 Task: Send an email with the signature Dean Flores with the subject Thank you for a job offer rejection and the message I need to make some changes to the website. Can you please provide me with the login details? from softage.10@softage.net to softage.6@softage.net and move the email from Sent Items to the folder Customer feedback
Action: Mouse moved to (123, 117)
Screenshot: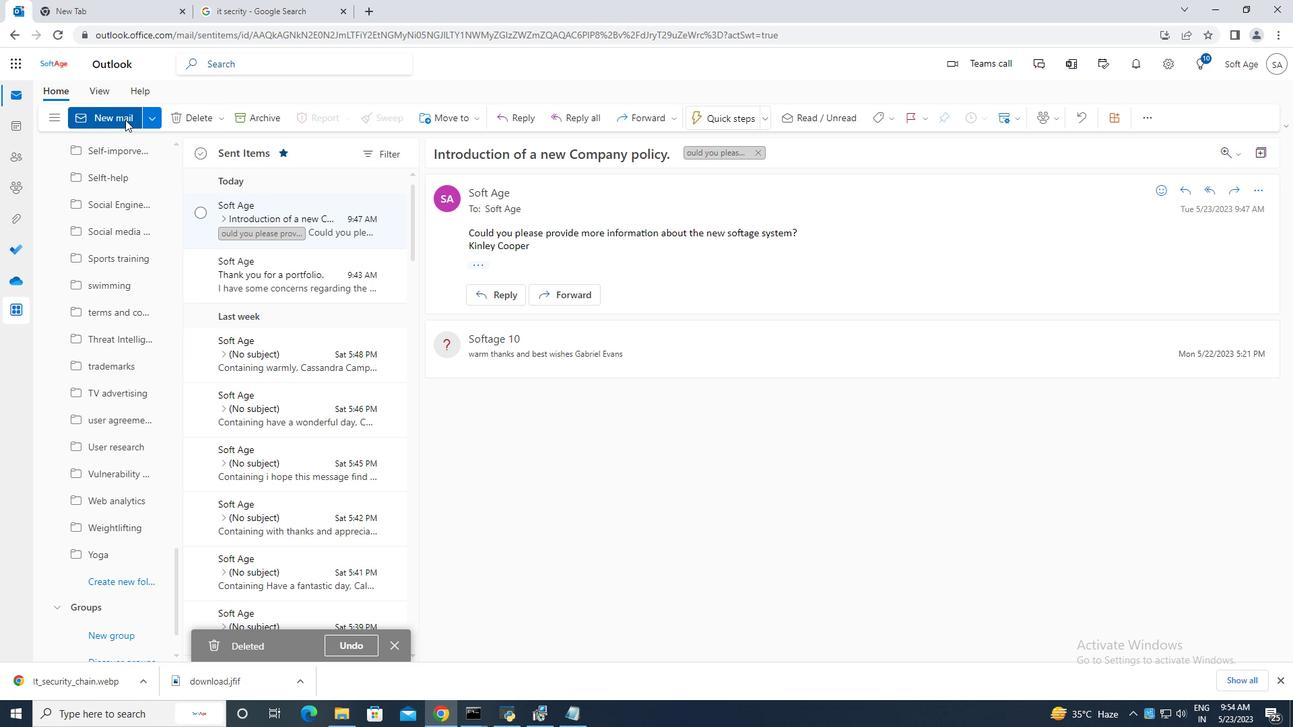 
Action: Mouse pressed left at (123, 117)
Screenshot: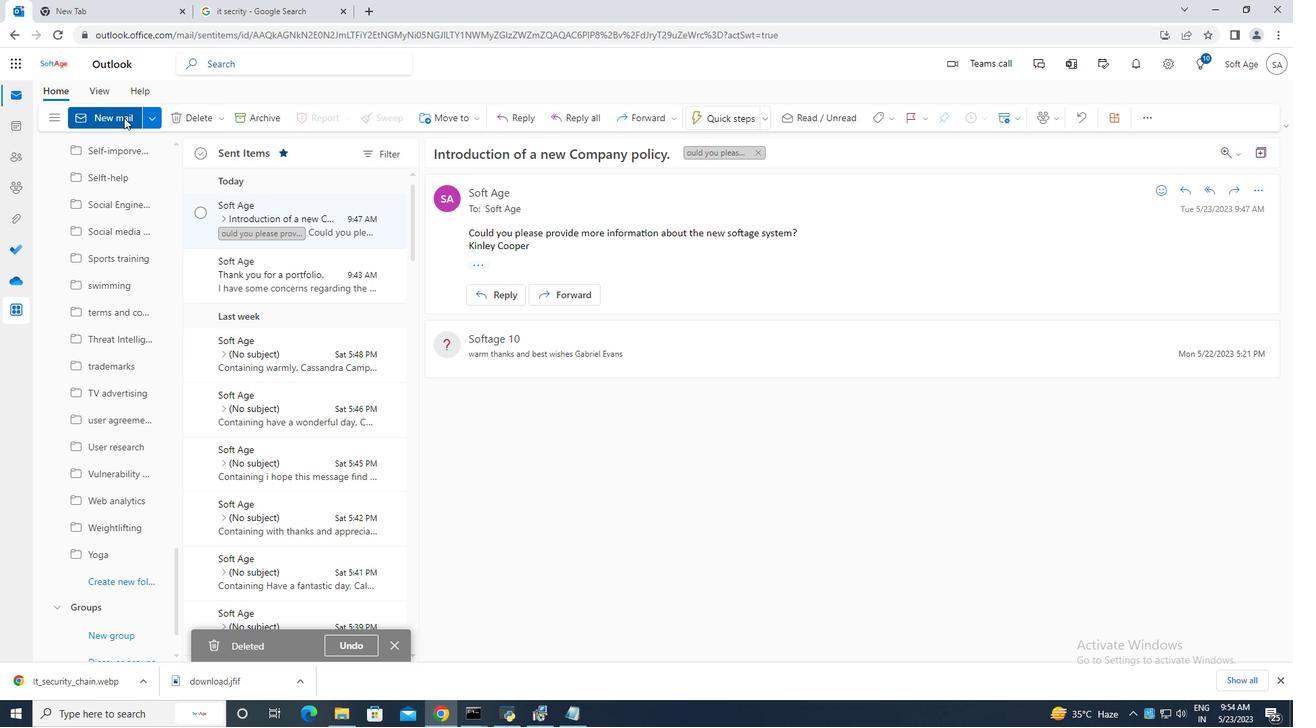 
Action: Mouse moved to (870, 119)
Screenshot: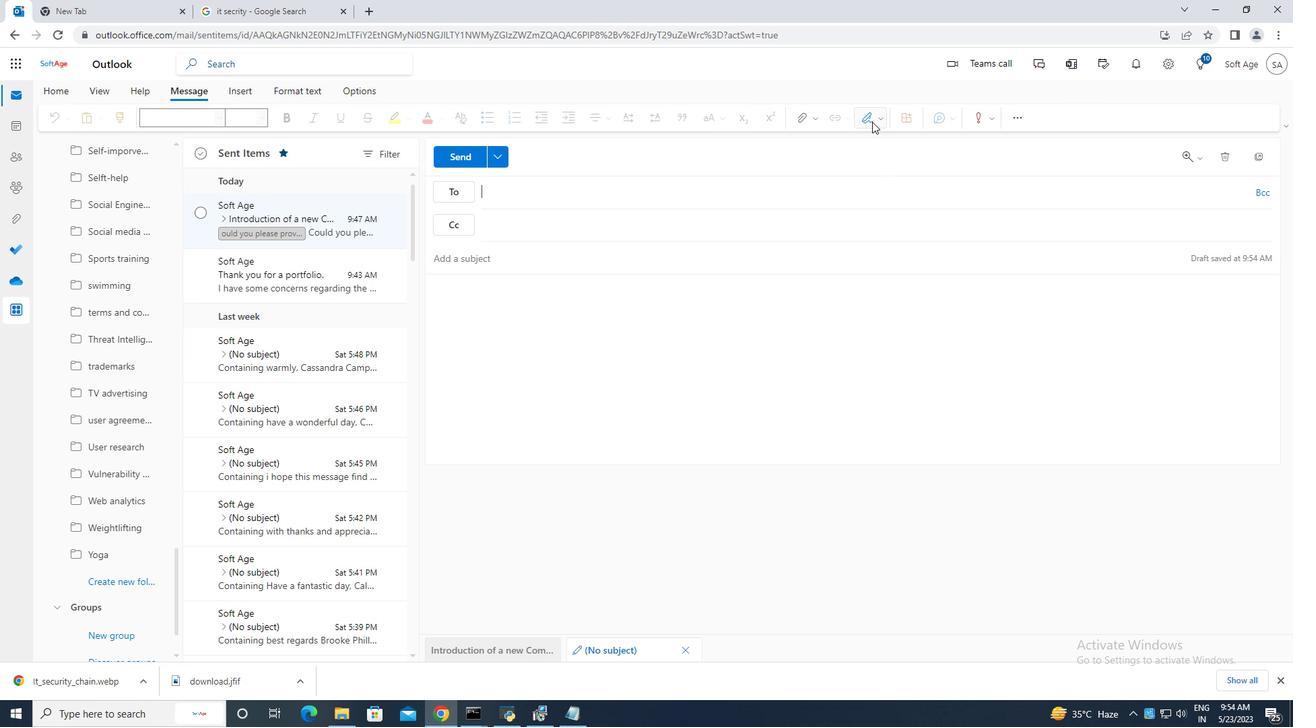 
Action: Mouse pressed left at (870, 119)
Screenshot: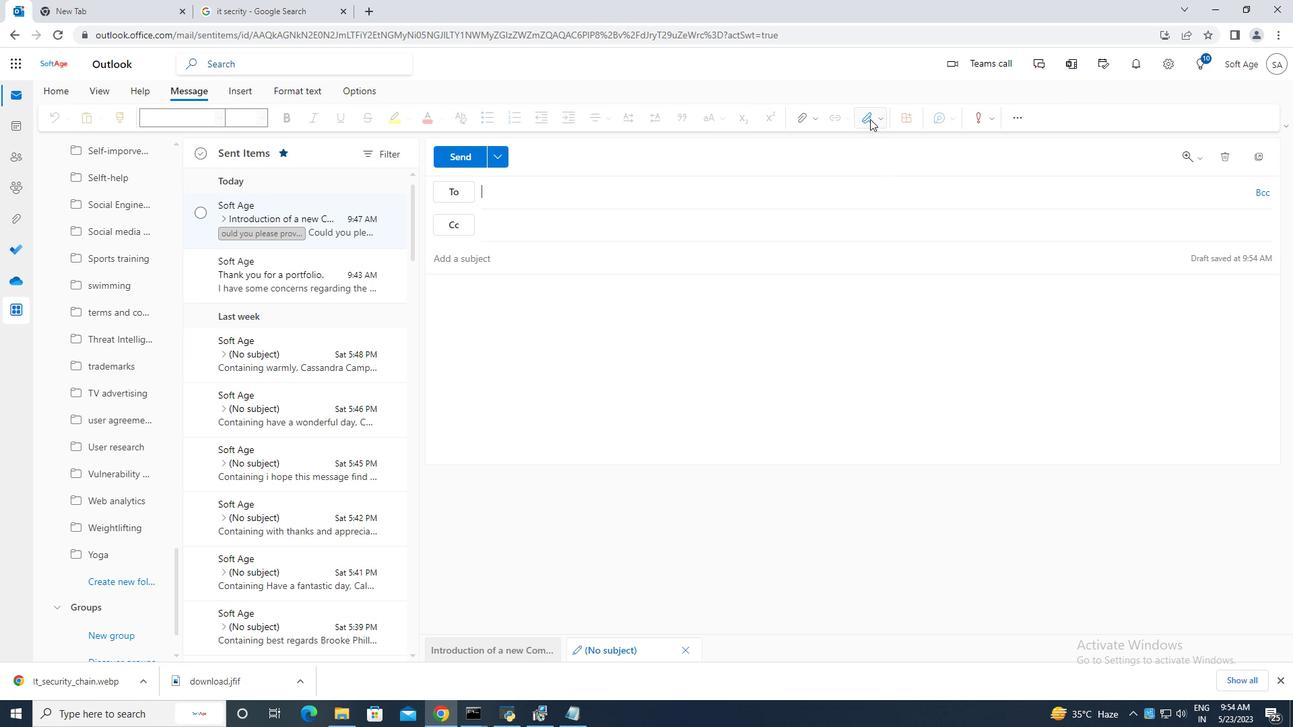
Action: Mouse moved to (838, 173)
Screenshot: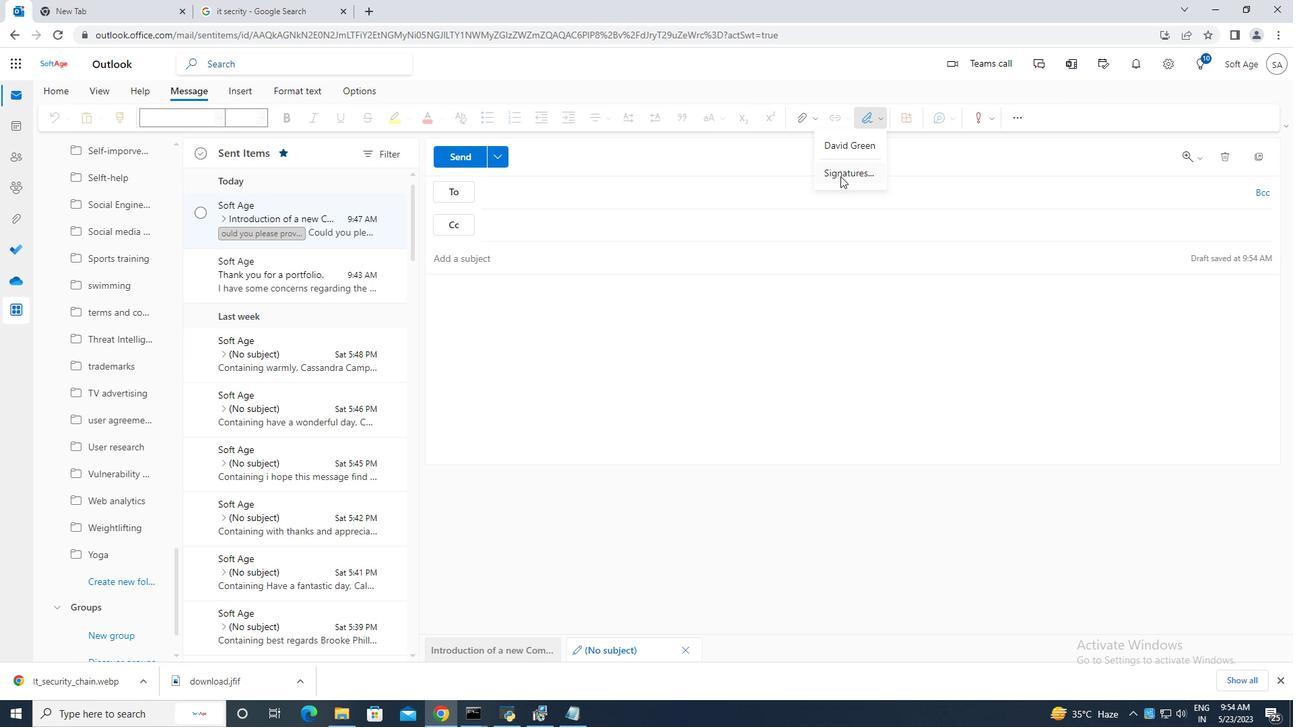 
Action: Mouse pressed left at (838, 173)
Screenshot: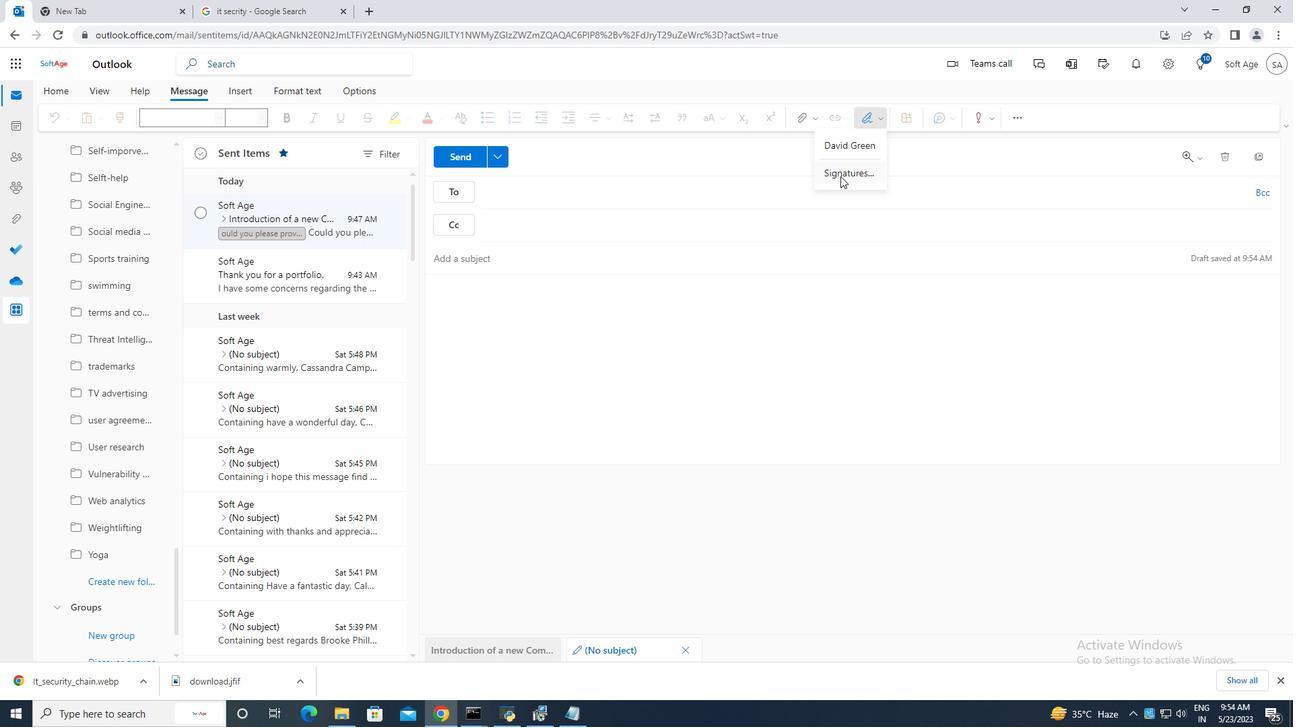 
Action: Mouse moved to (925, 222)
Screenshot: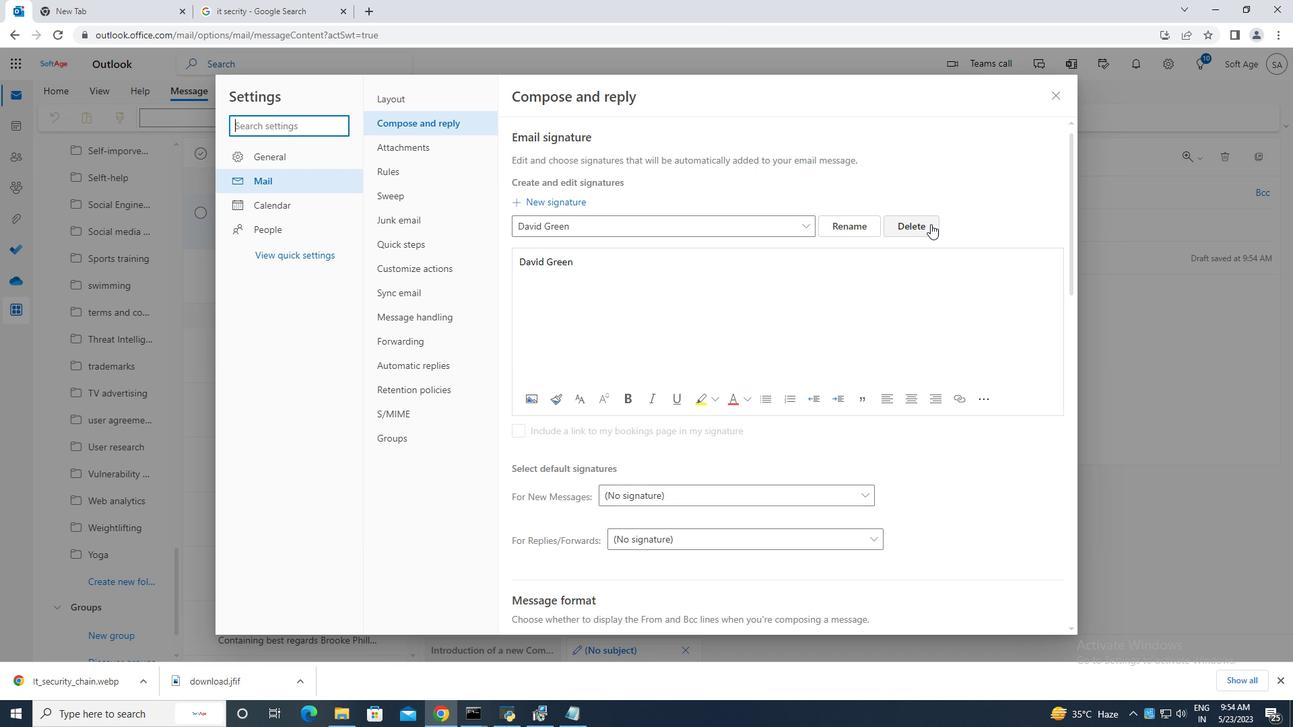 
Action: Mouse pressed left at (925, 222)
Screenshot: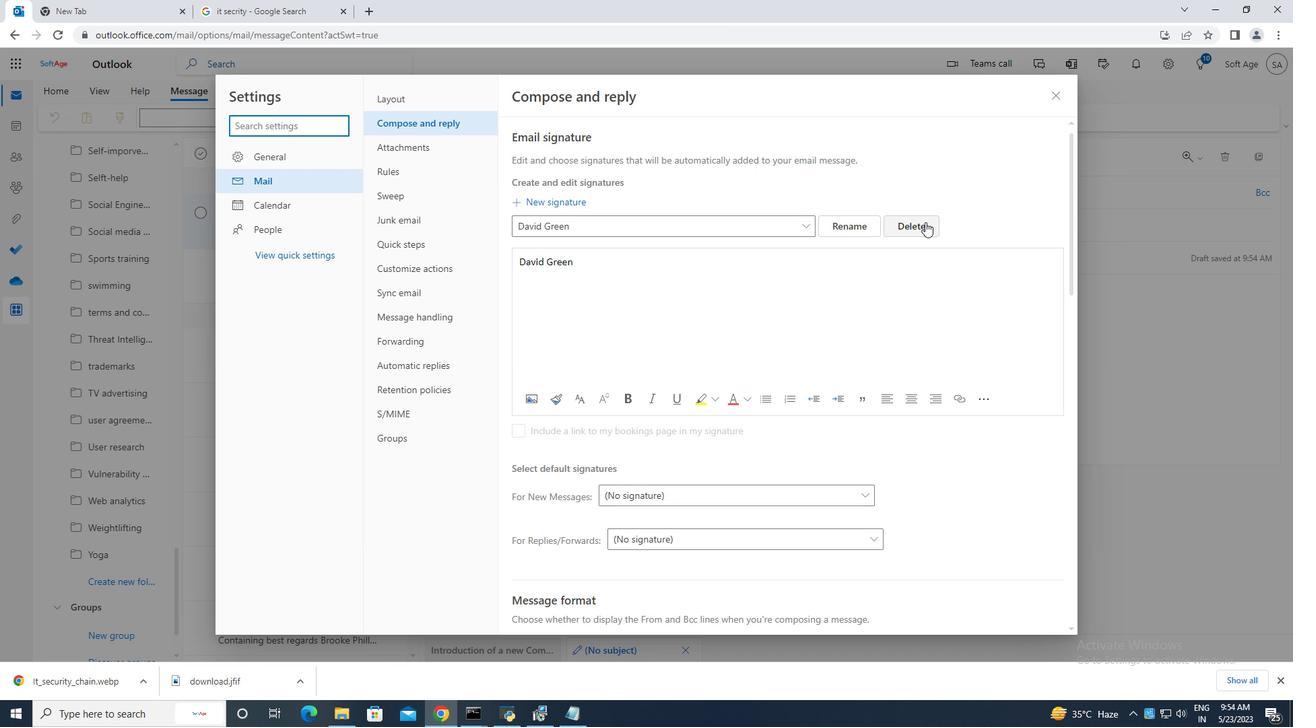 
Action: Mouse moved to (569, 228)
Screenshot: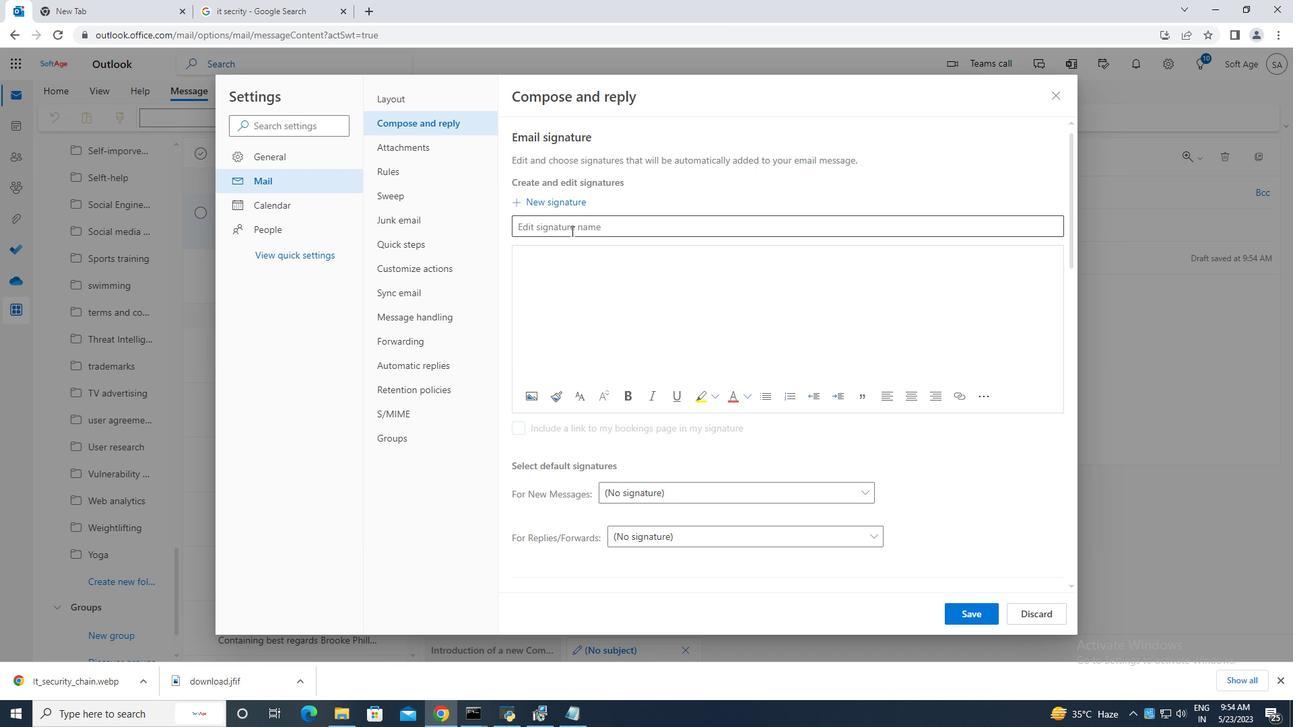 
Action: Mouse pressed left at (569, 228)
Screenshot: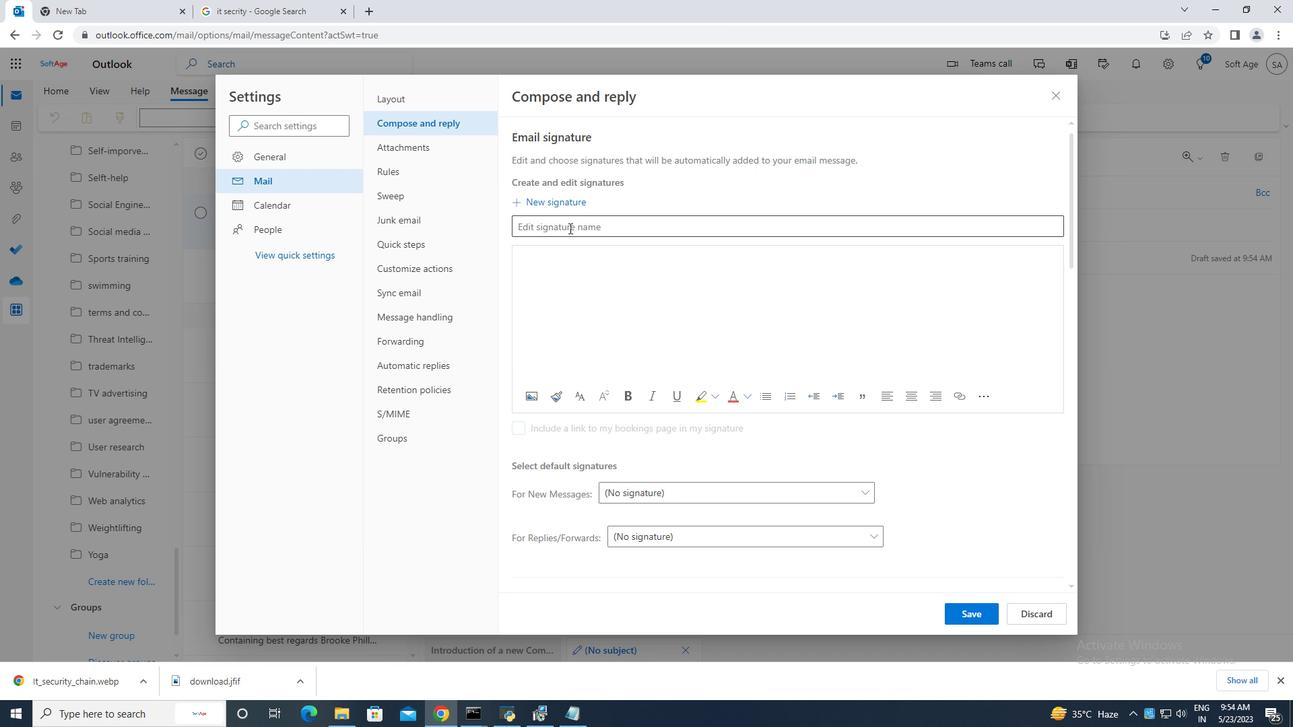 
Action: Key pressed <Key.caps_lock>D<Key.caps_lock>ean<Key.space><Key.caps_lock>F<Key.caps_lock>lores<Key.space>
Screenshot: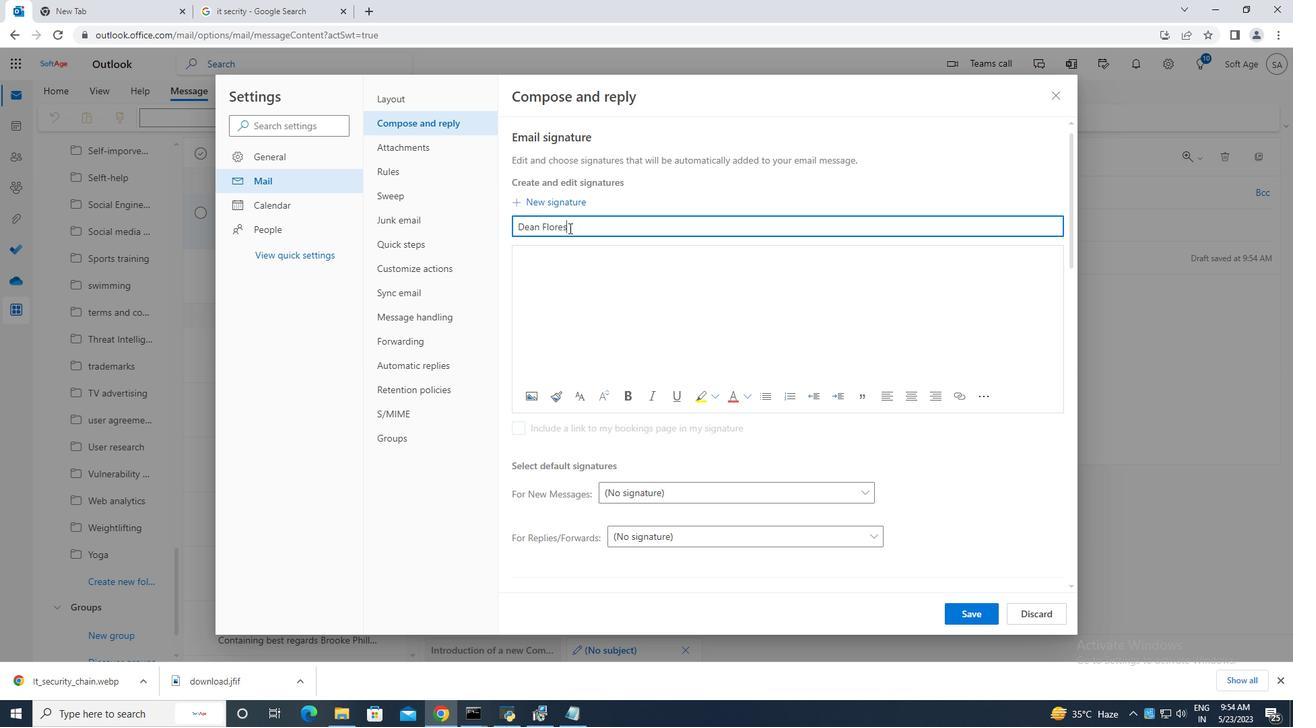 
Action: Mouse moved to (528, 253)
Screenshot: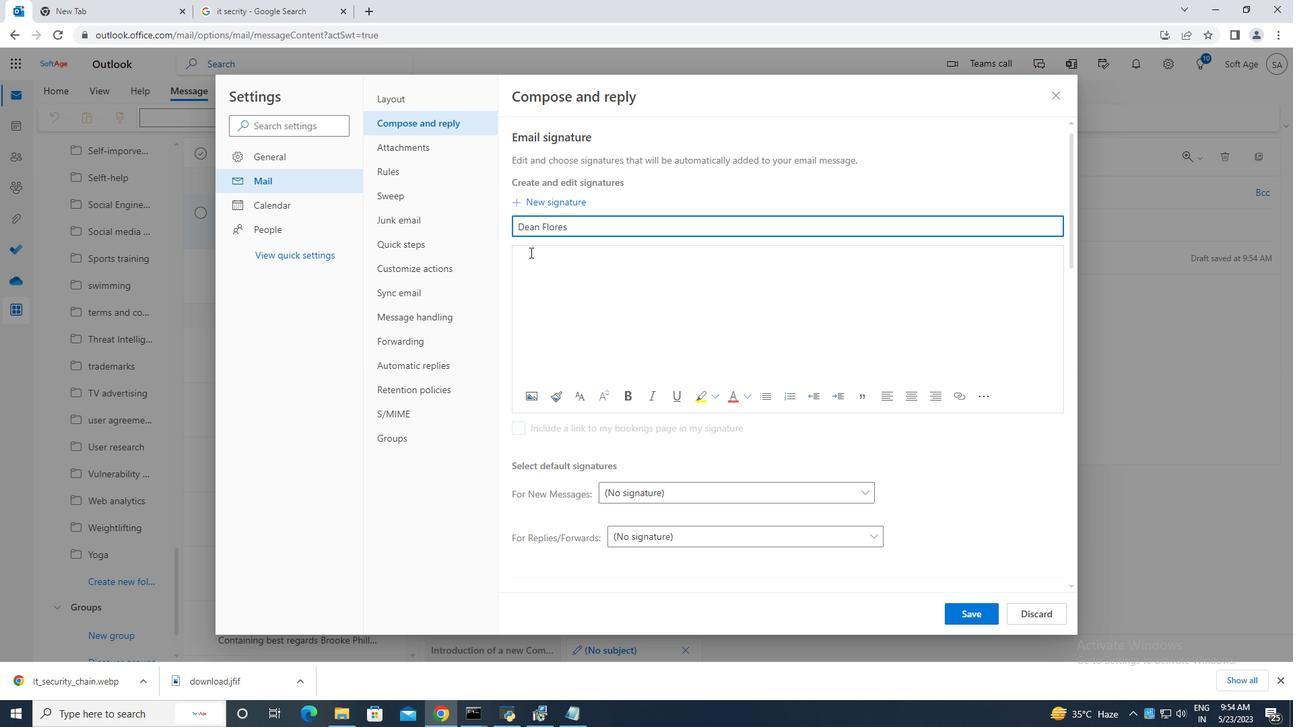
Action: Mouse pressed left at (528, 253)
Screenshot: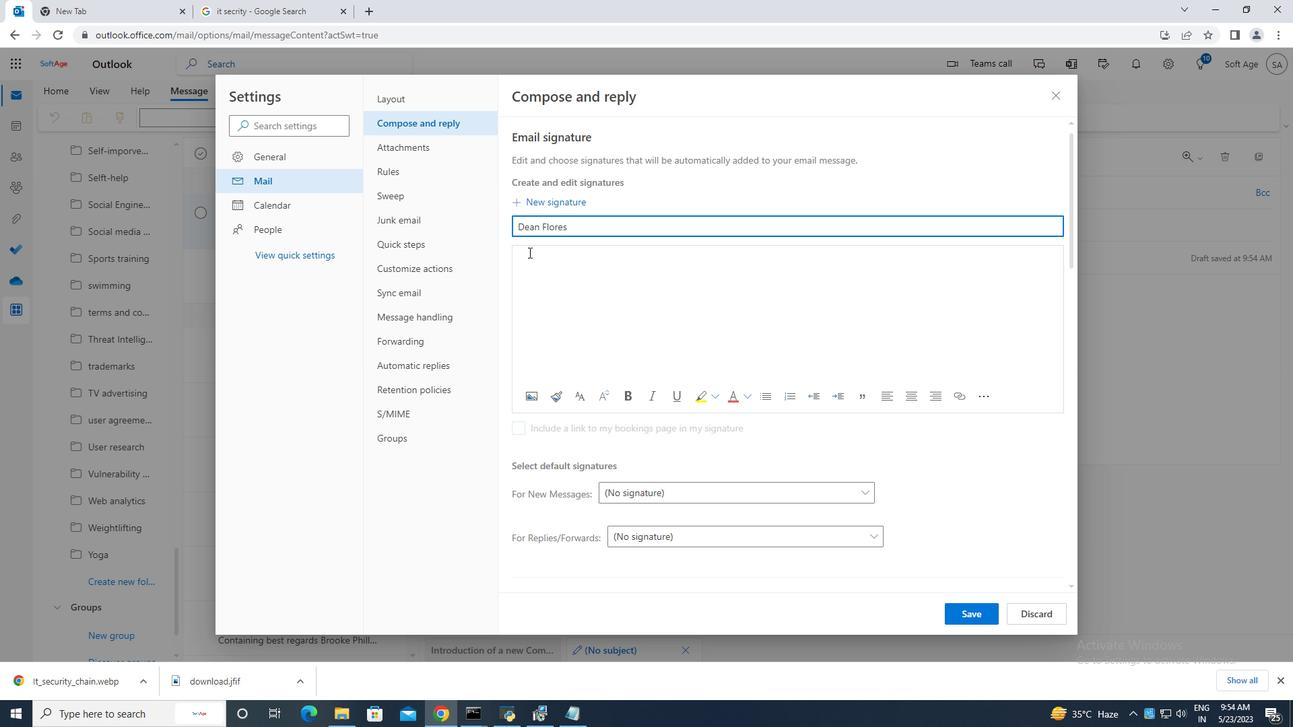 
Action: Mouse moved to (528, 254)
Screenshot: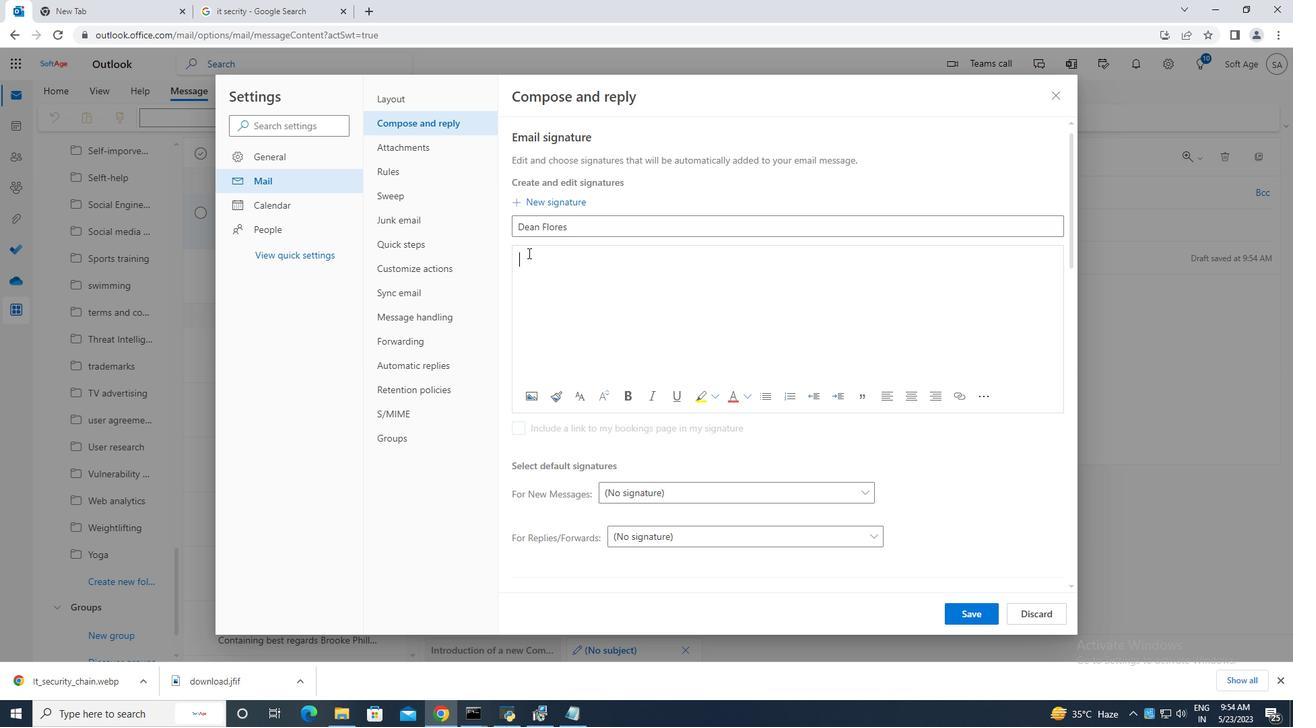 
Action: Key pressed <Key.caps_lock>D<Key.caps_lock>ean<Key.space><Key.caps_lock>F<Key.caps_lock>lores
Screenshot: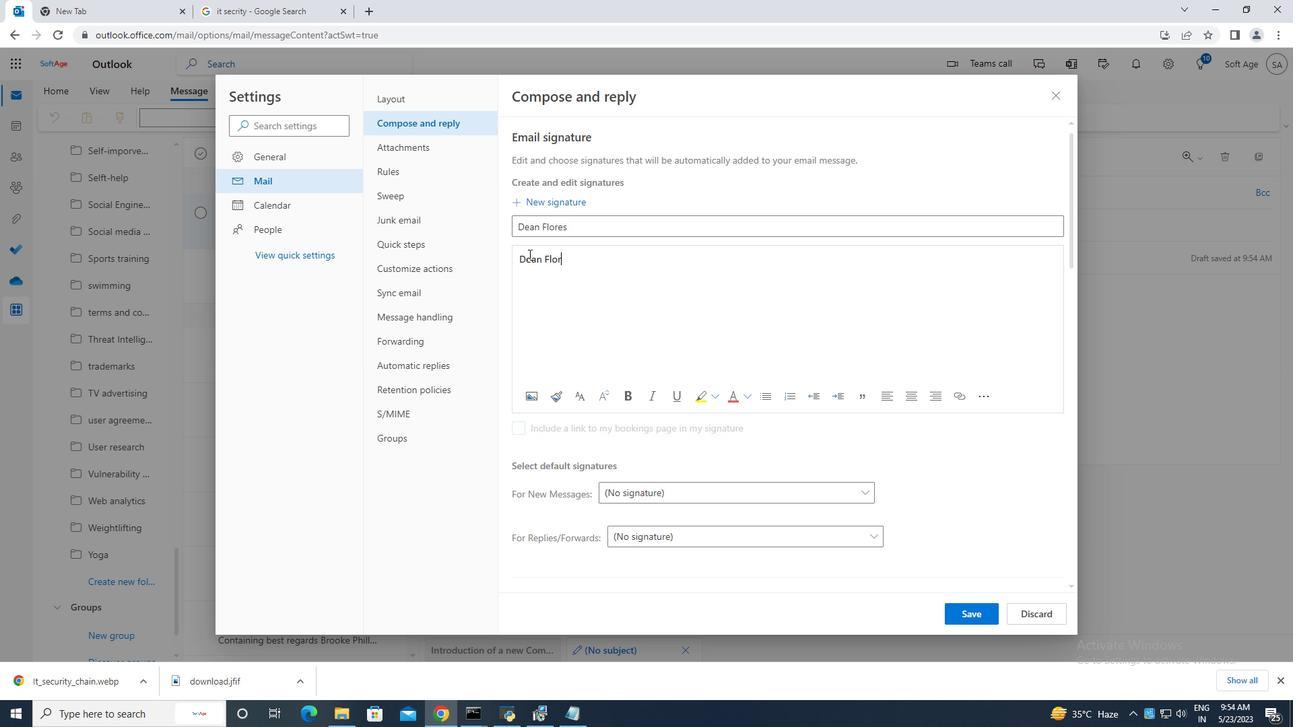 
Action: Mouse moved to (982, 611)
Screenshot: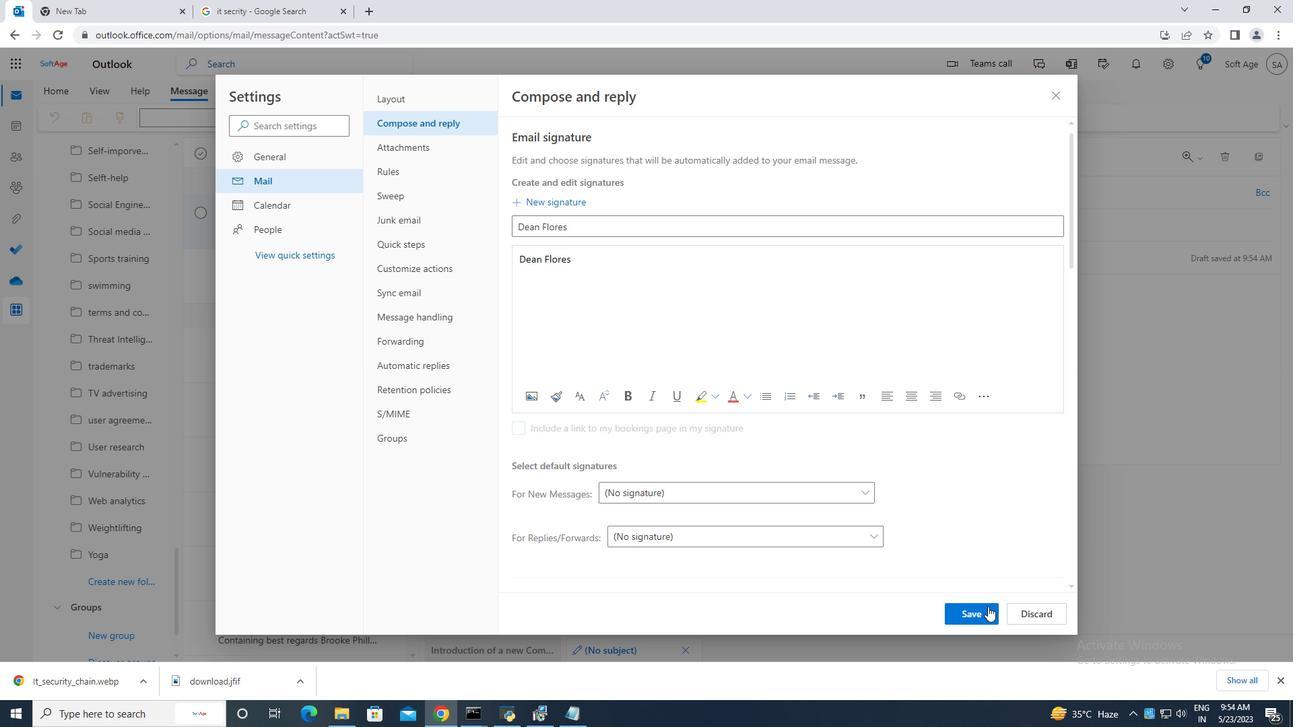 
Action: Mouse pressed left at (982, 611)
Screenshot: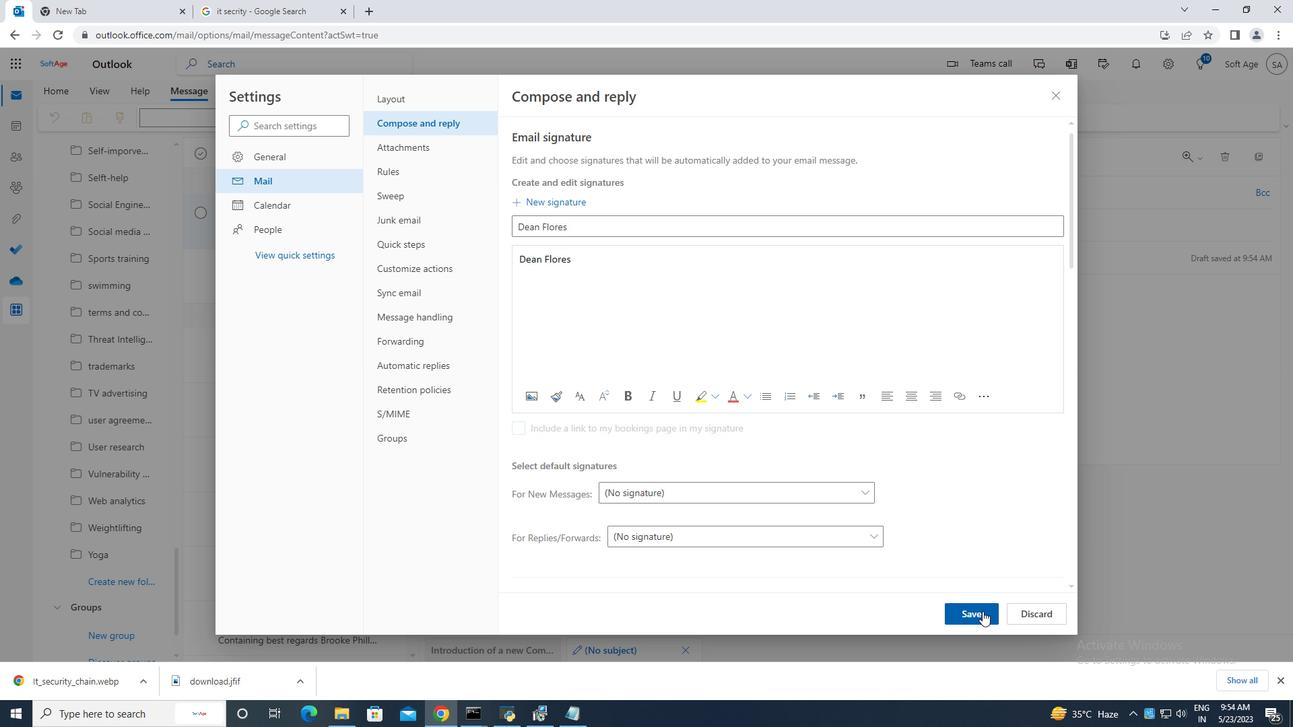 
Action: Mouse moved to (1050, 97)
Screenshot: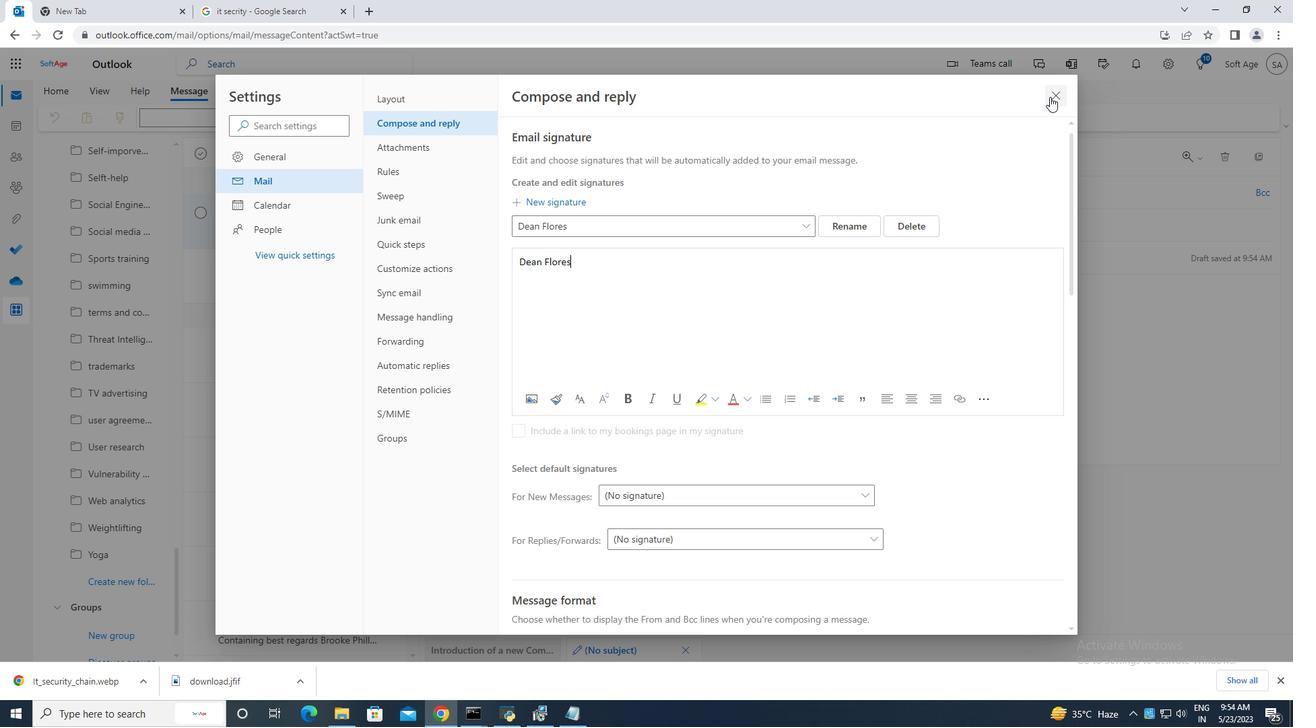 
Action: Mouse pressed left at (1050, 97)
Screenshot: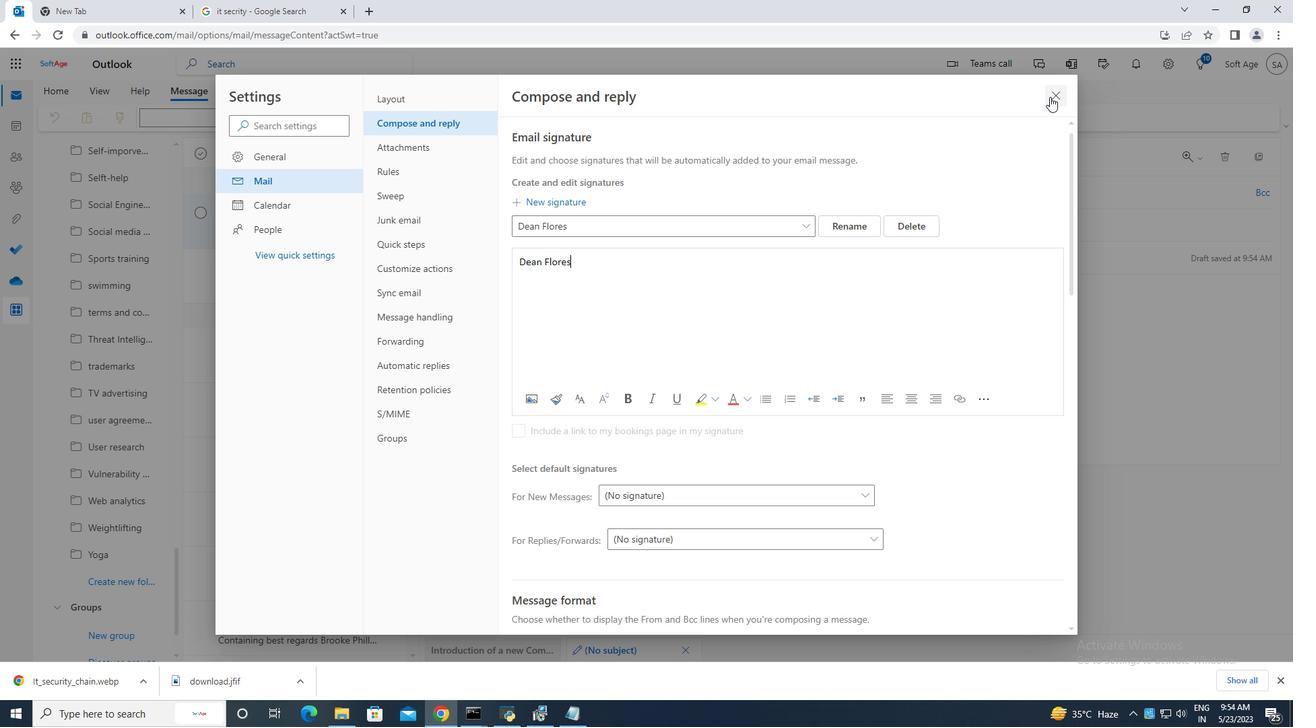 
Action: Mouse moved to (871, 120)
Screenshot: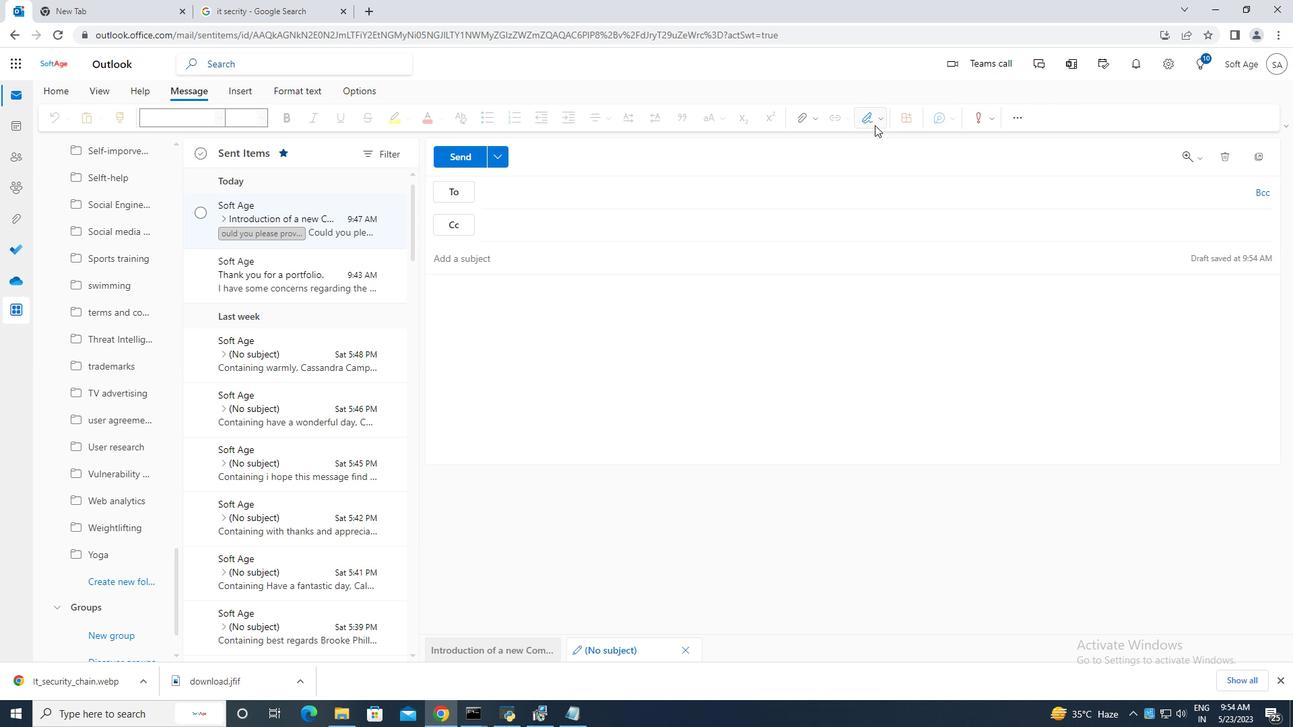 
Action: Mouse pressed left at (871, 120)
Screenshot: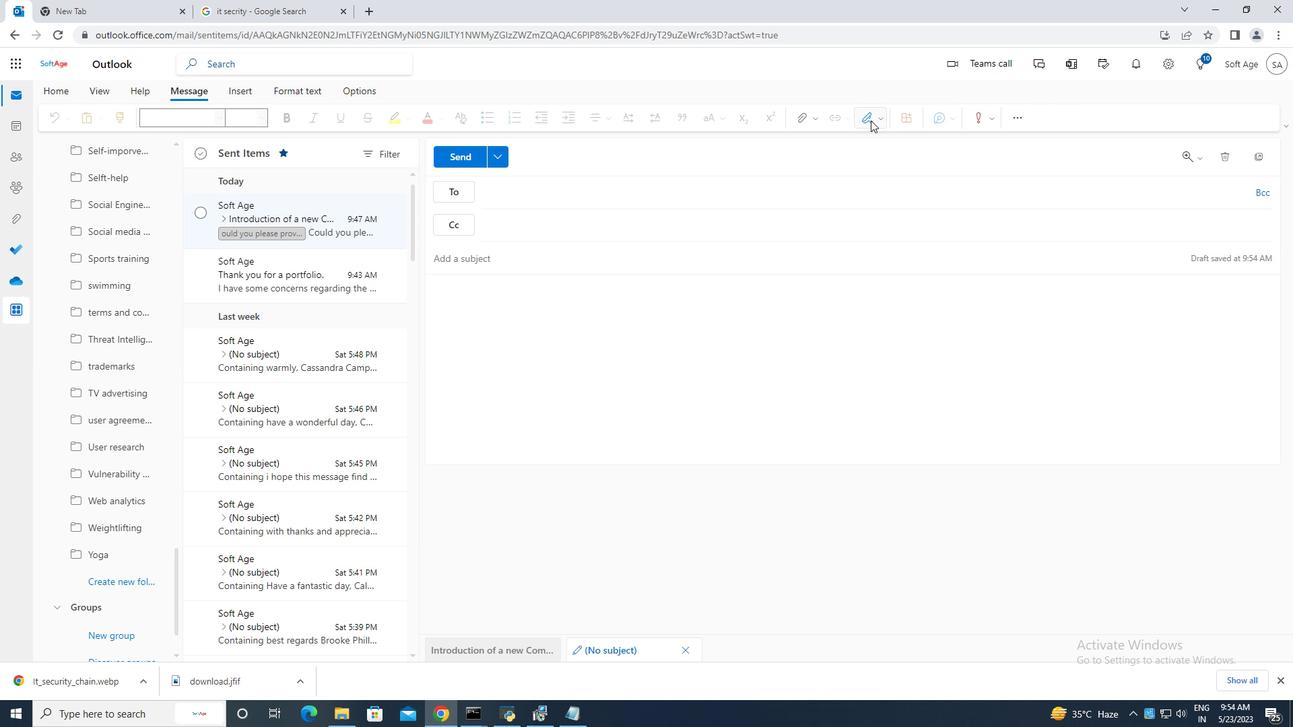 
Action: Mouse moved to (840, 144)
Screenshot: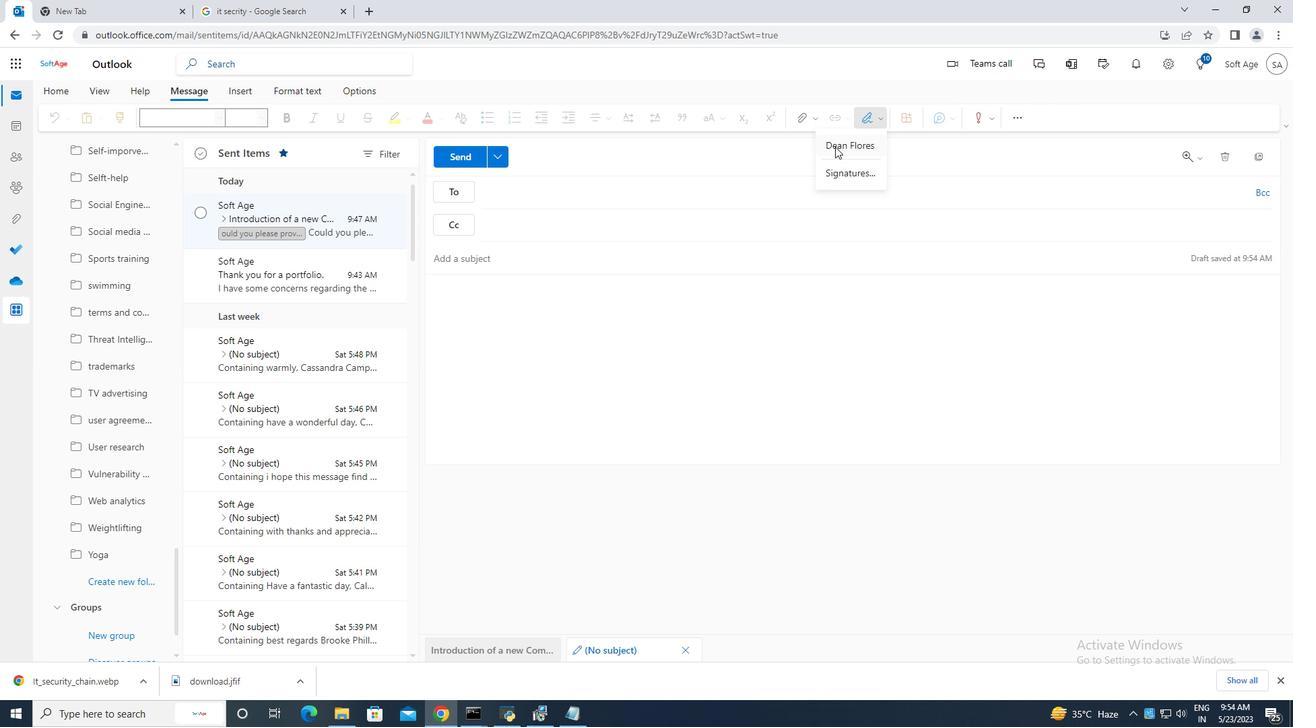 
Action: Mouse pressed left at (840, 144)
Screenshot: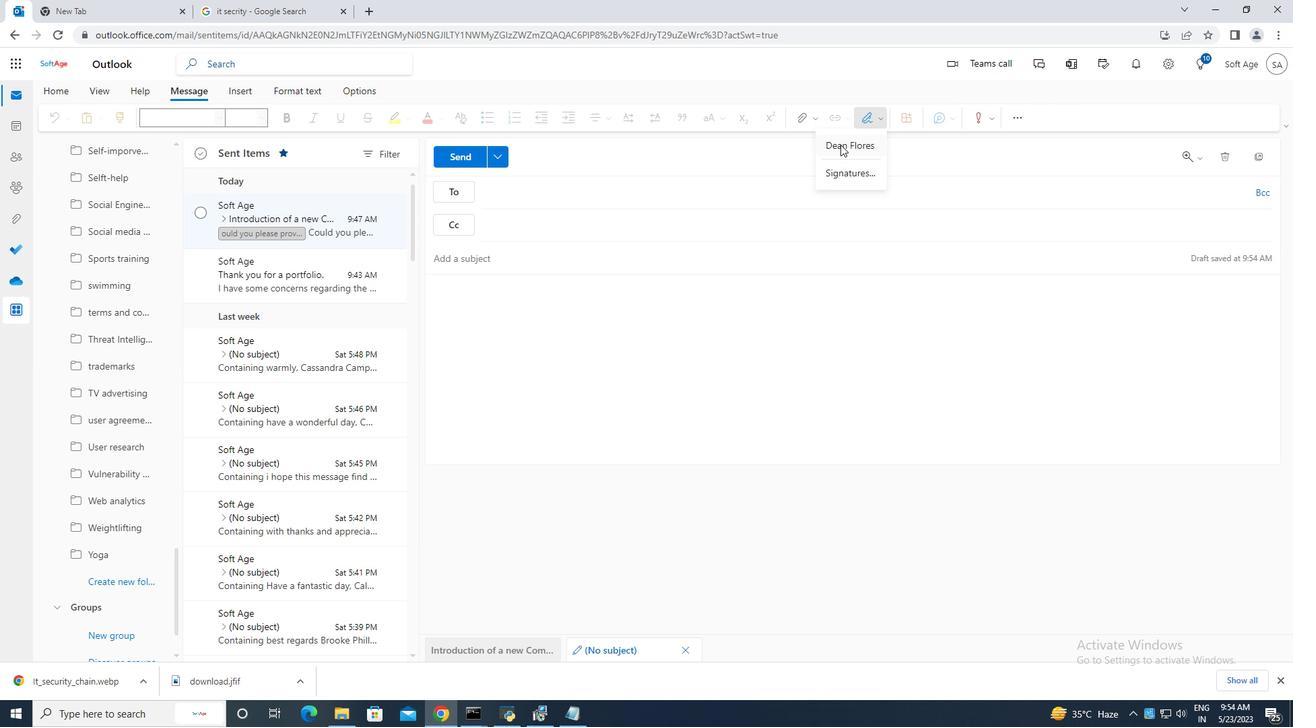 
Action: Mouse moved to (462, 260)
Screenshot: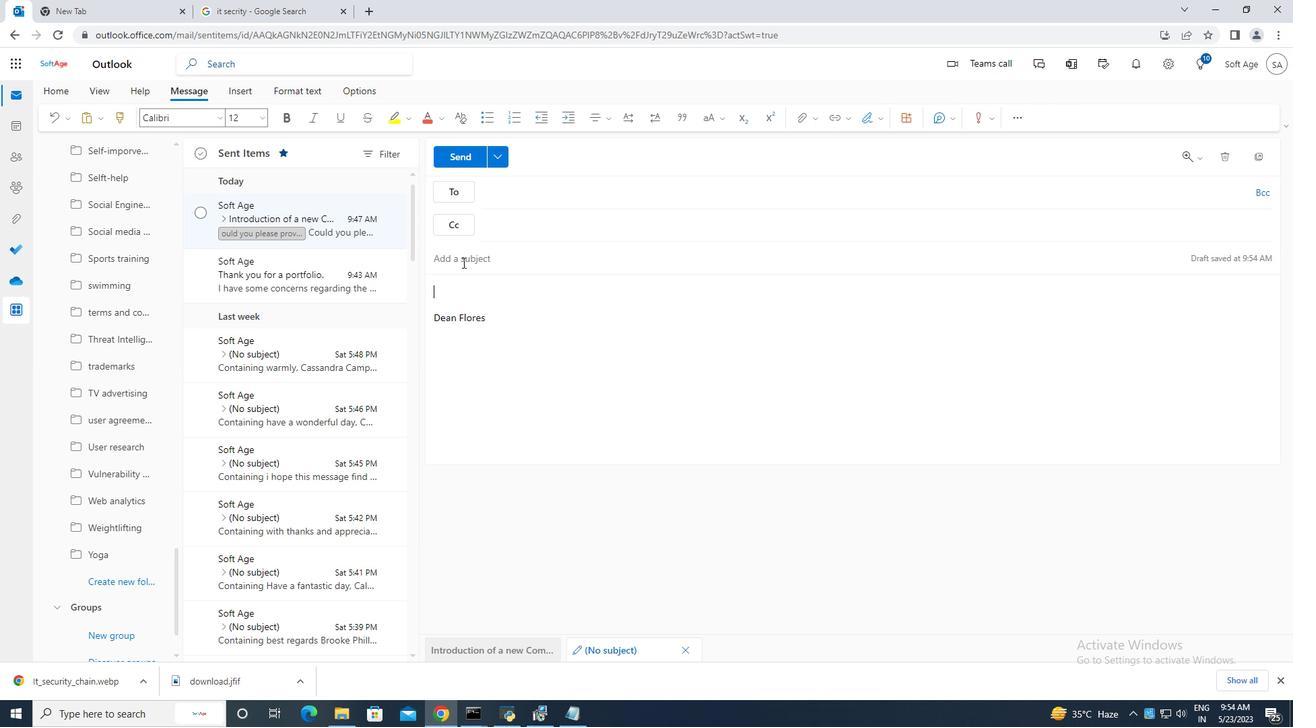
Action: Mouse pressed left at (462, 260)
Screenshot: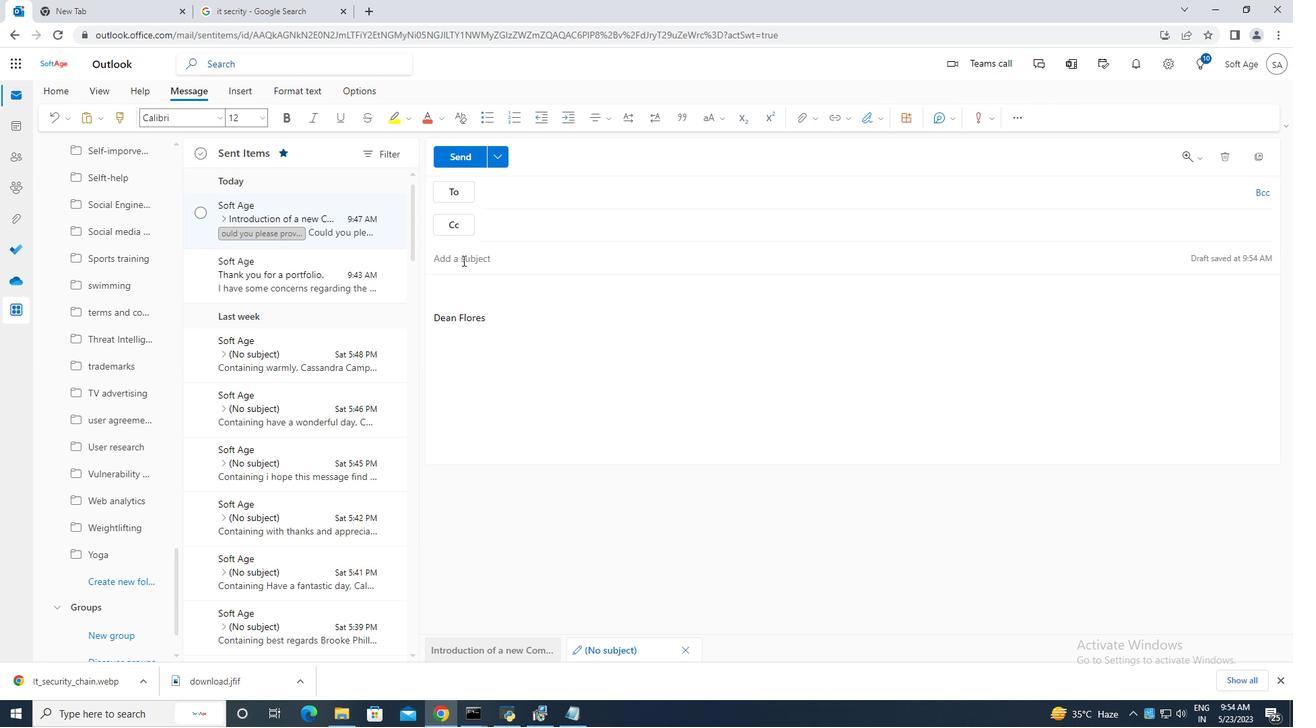
Action: Mouse moved to (462, 260)
Screenshot: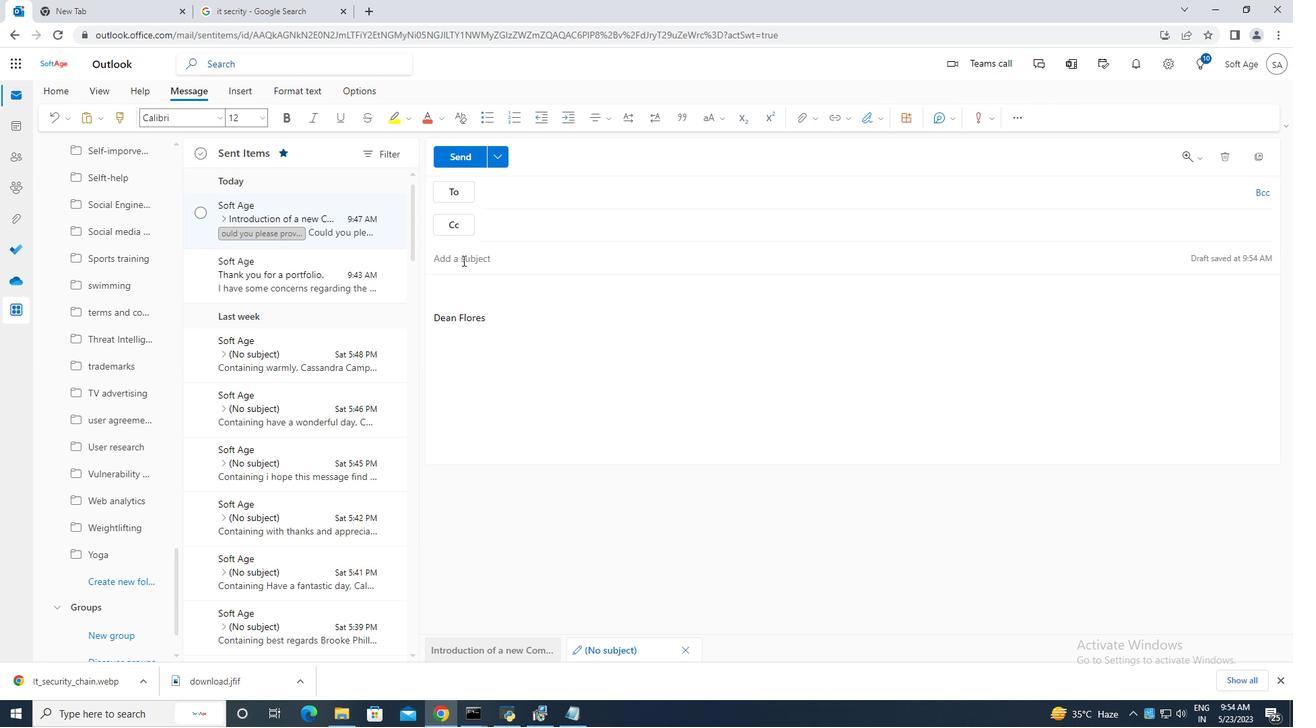 
Action: Key pressed <Key.caps_lock>T<Key.caps_lock>hank<Key.space>you<Key.space>for<Key.space>a<Key.space>job<Key.space>offer<Key.space>rejection.
Screenshot: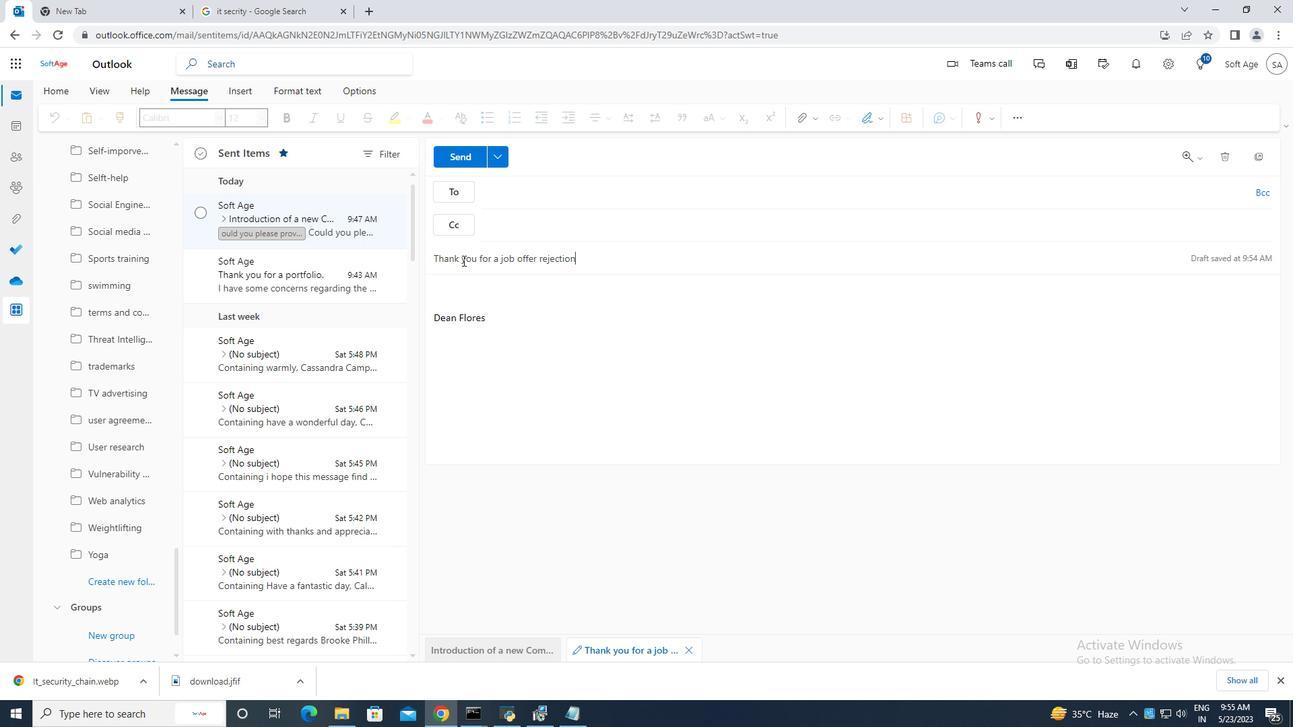 
Action: Mouse moved to (478, 287)
Screenshot: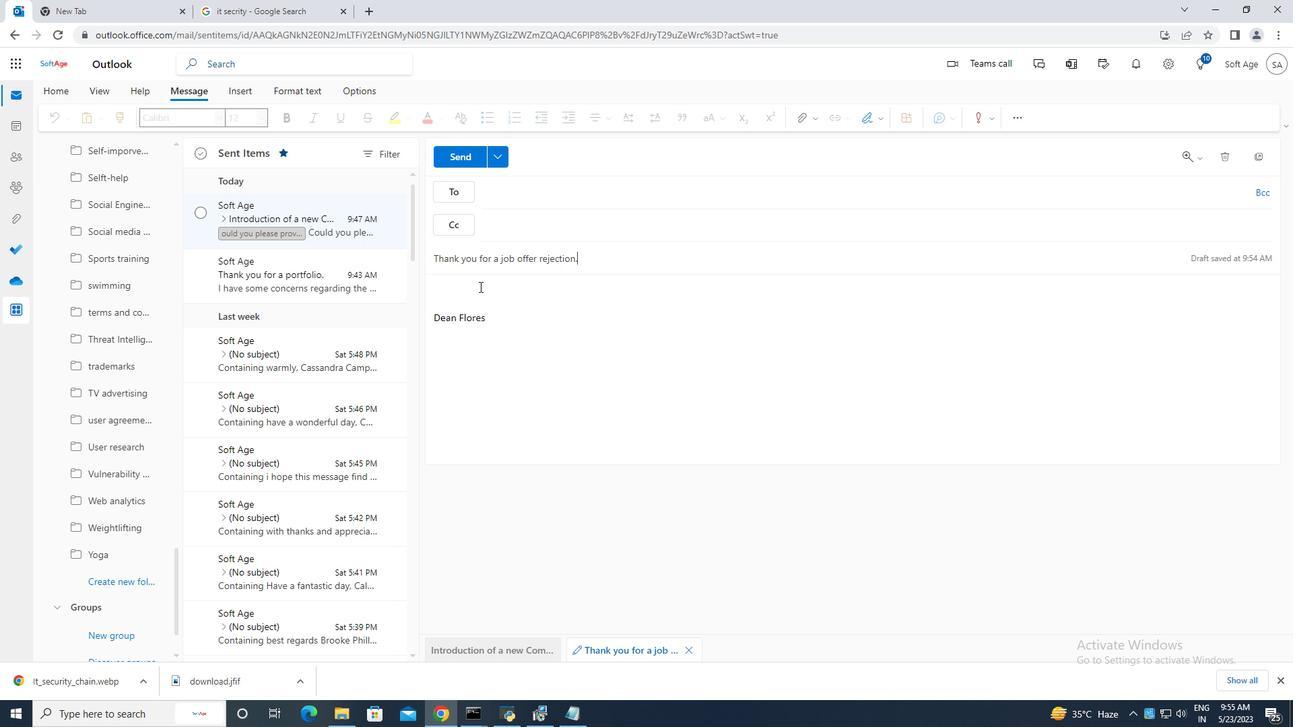 
Action: Mouse pressed left at (478, 287)
Screenshot: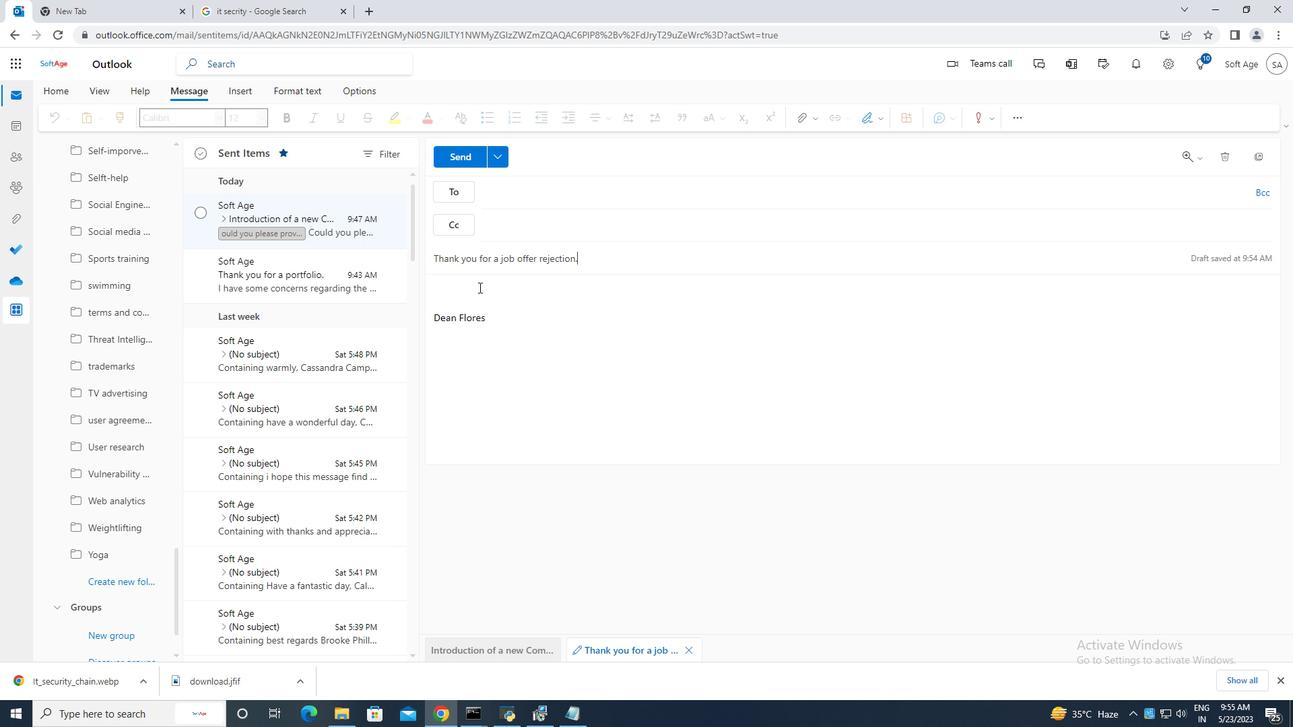 
Action: Mouse moved to (478, 287)
Screenshot: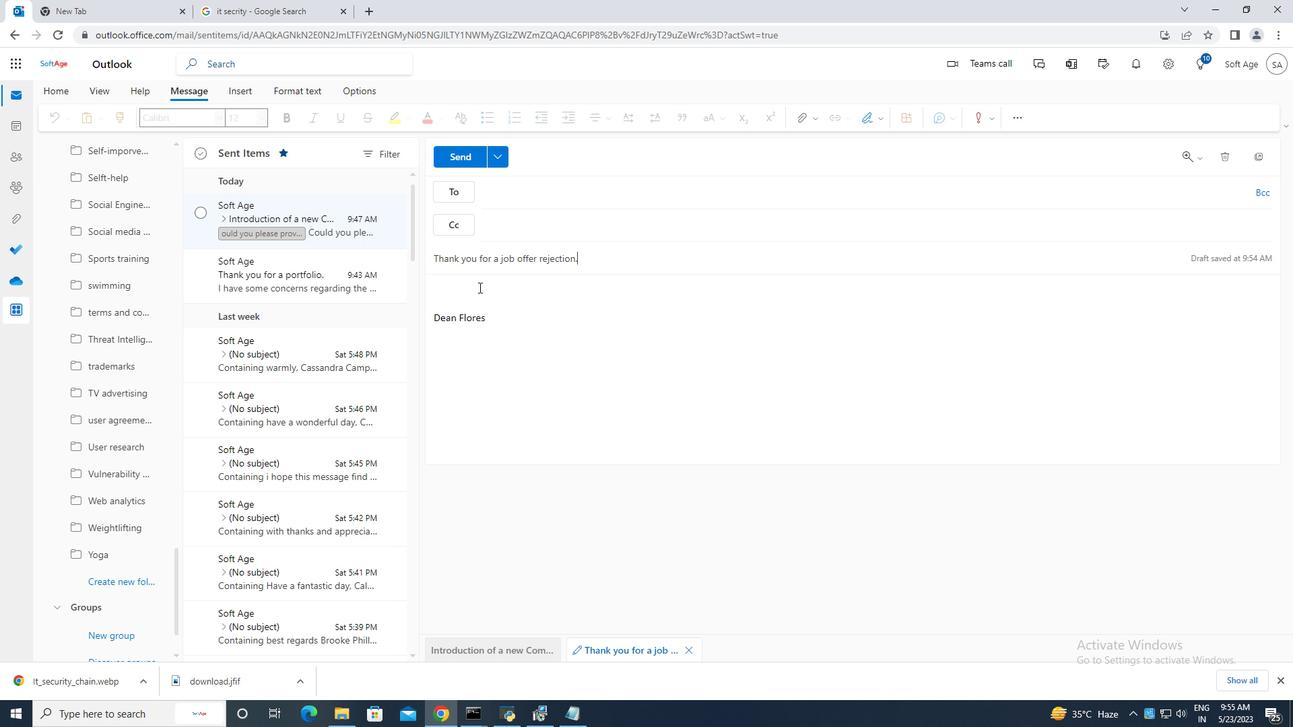 
Action: Key pressed <Key.caps_lock>I<Key.caps_lock><Key.space>need<Key.space>to<Key.space>make<Key.space>some<Key.space>changes<Key.space>to<Key.space>the<Key.space>website.<Key.space><Key.caps_lock>C<Key.caps_lock>an<Key.space>you<Key.space>please<Key.space>provide<Key.space>me<Key.space>with<Key.space>the<Key.space>login<Key.space>detils.
Screenshot: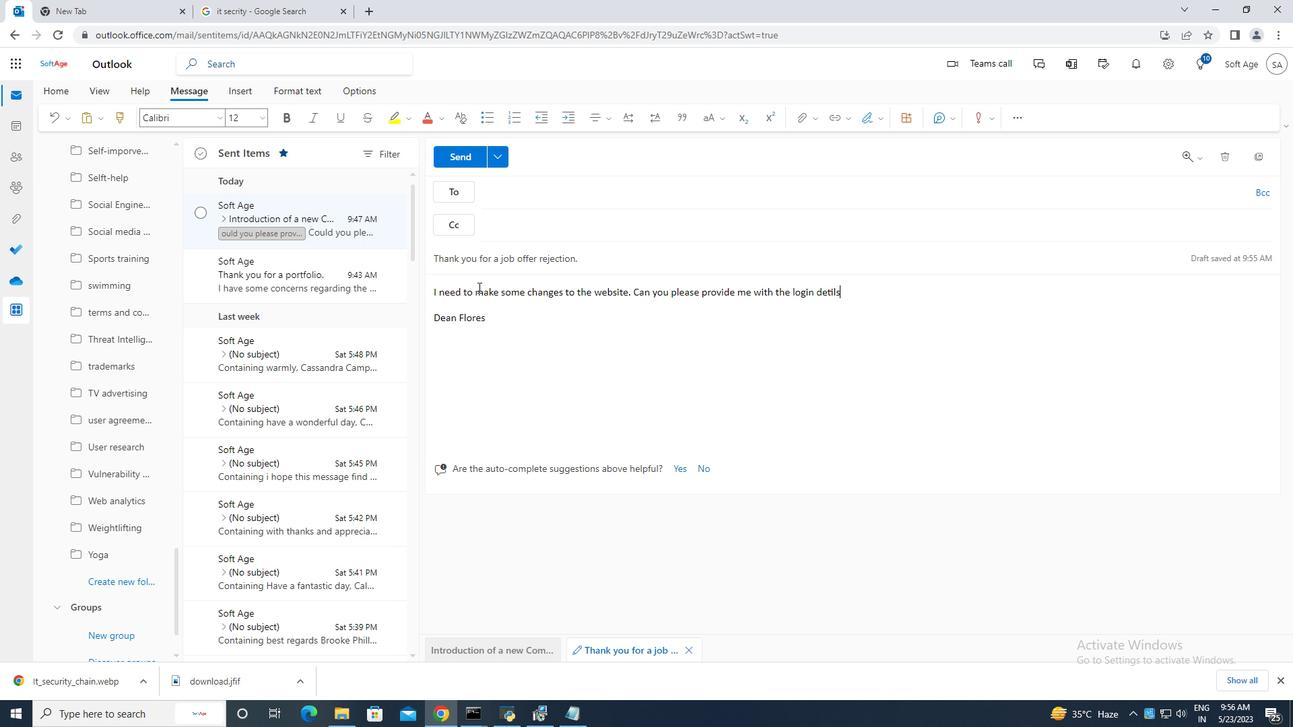 
Action: Mouse moved to (503, 192)
Screenshot: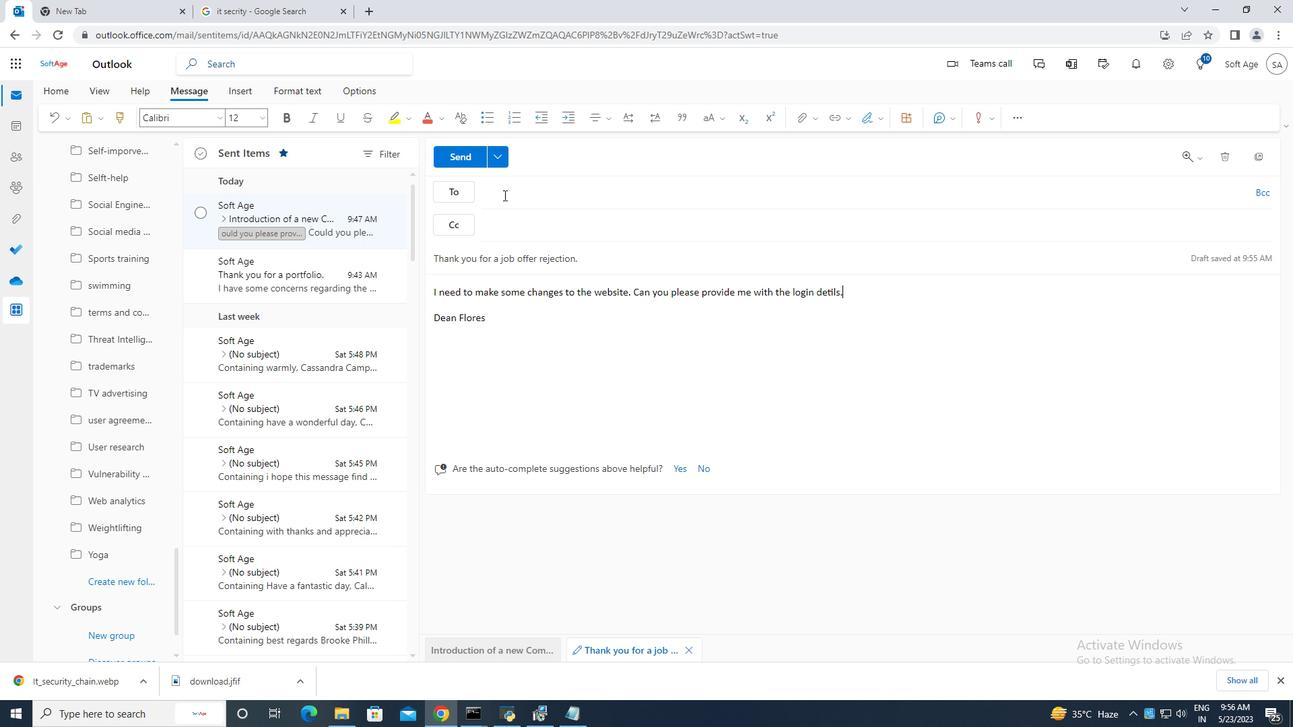 
Action: Mouse pressed left at (503, 192)
Screenshot: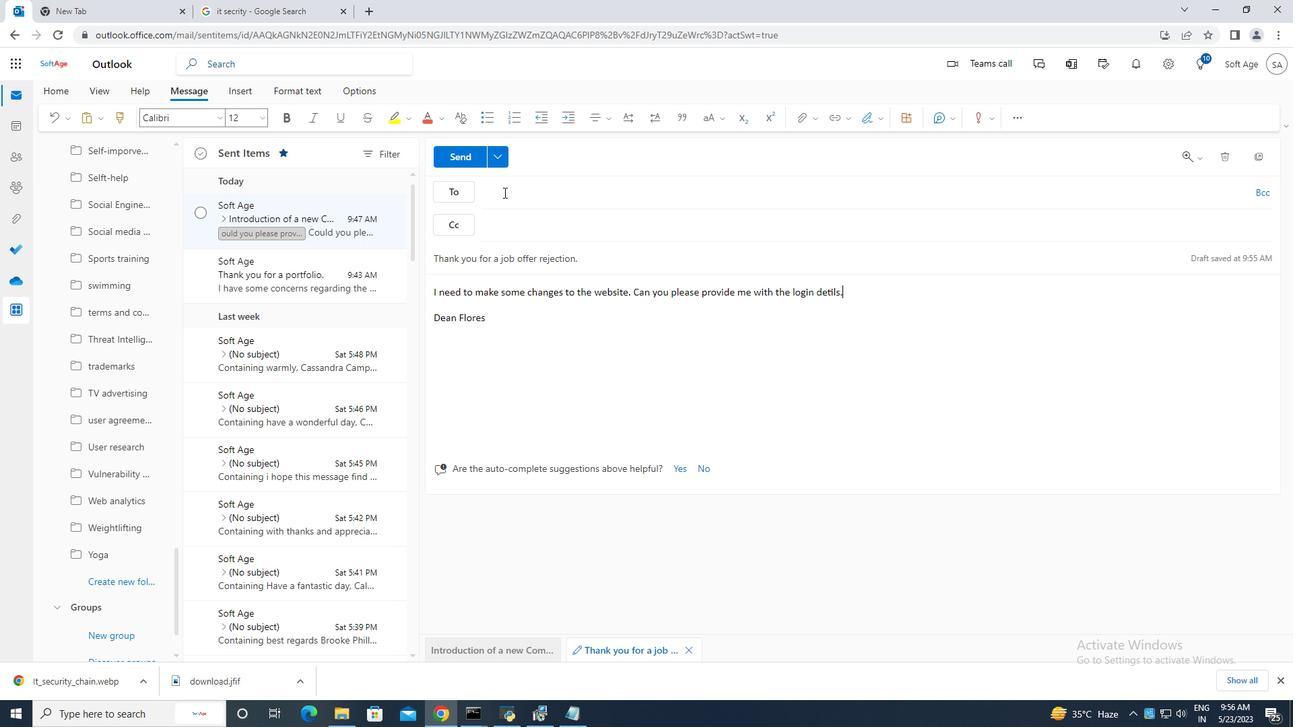 
Action: Key pressed softage.6<Key.shift>@
Screenshot: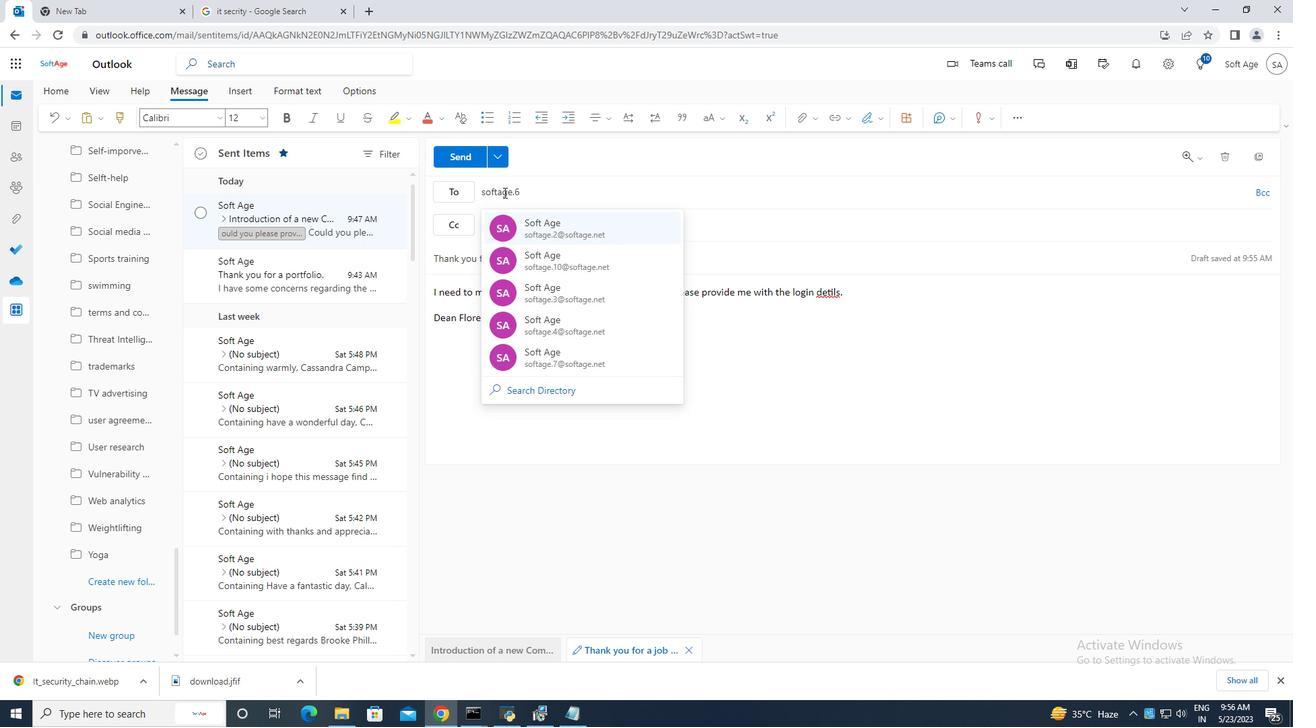 
Action: Mouse moved to (600, 216)
Screenshot: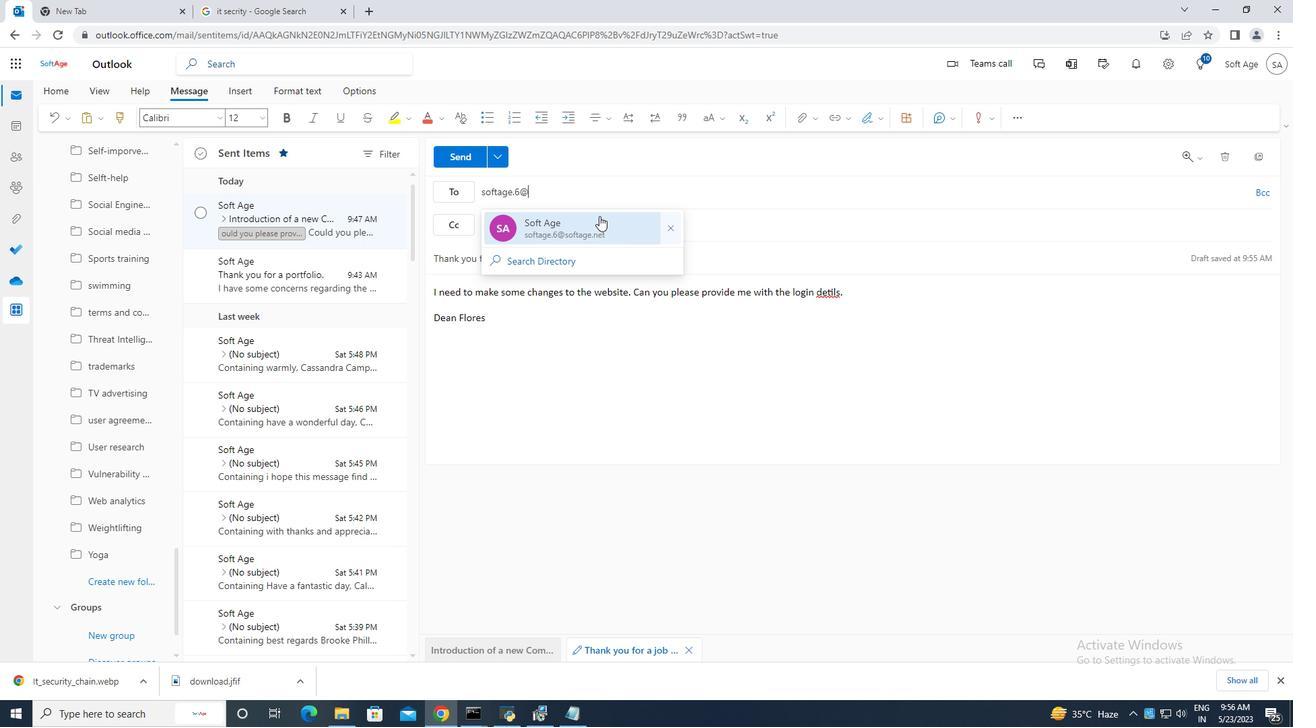 
Action: Mouse pressed left at (600, 216)
Screenshot: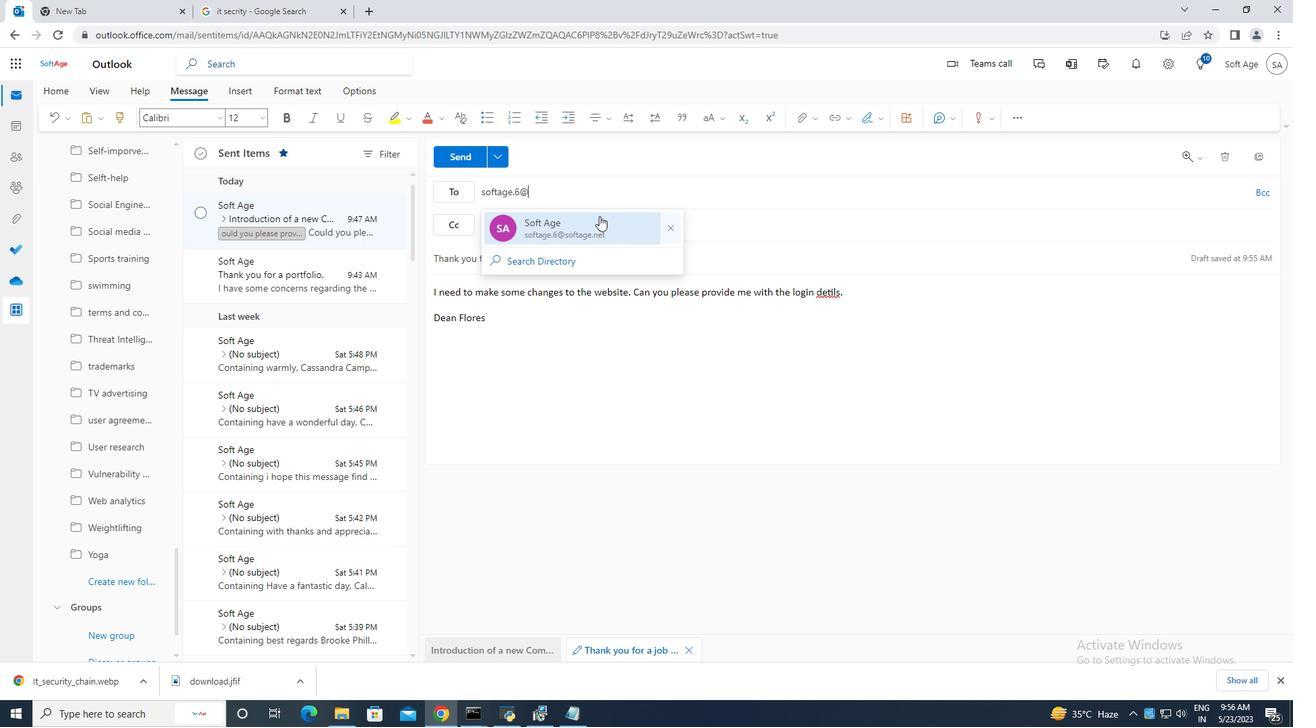 
Action: Mouse moved to (830, 292)
Screenshot: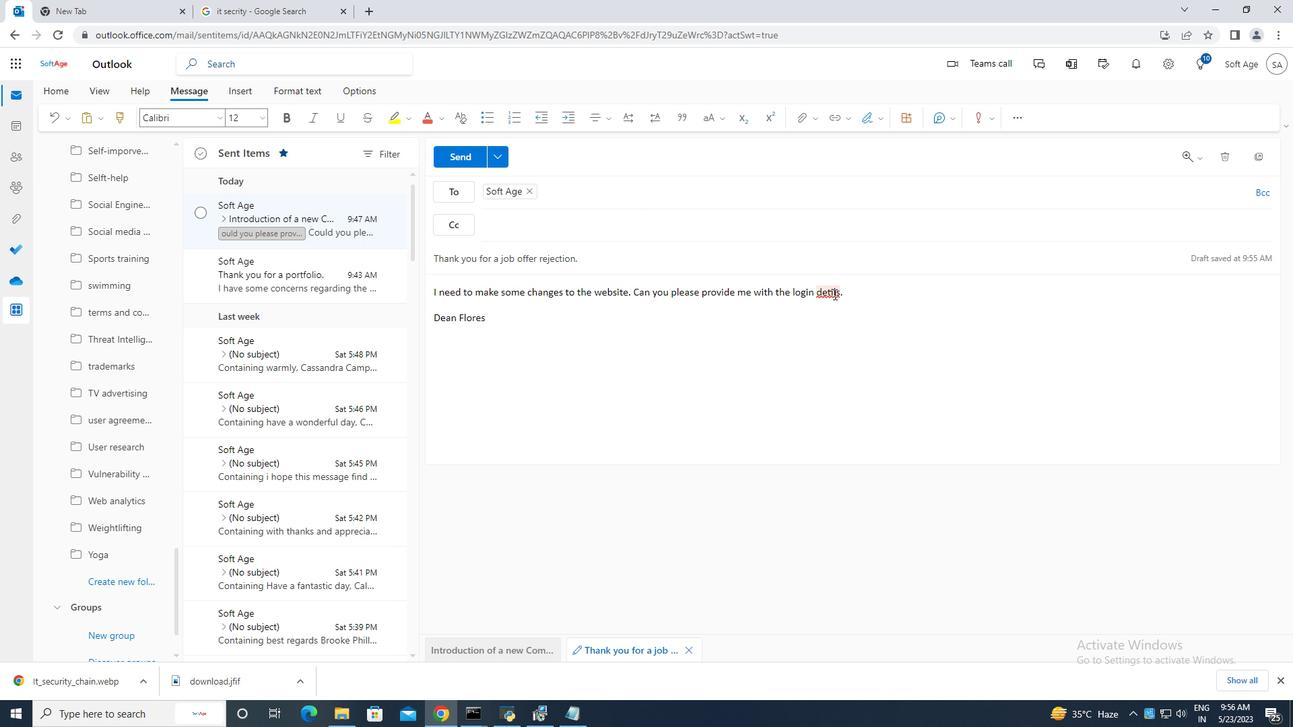 
Action: Mouse pressed left at (830, 292)
Screenshot: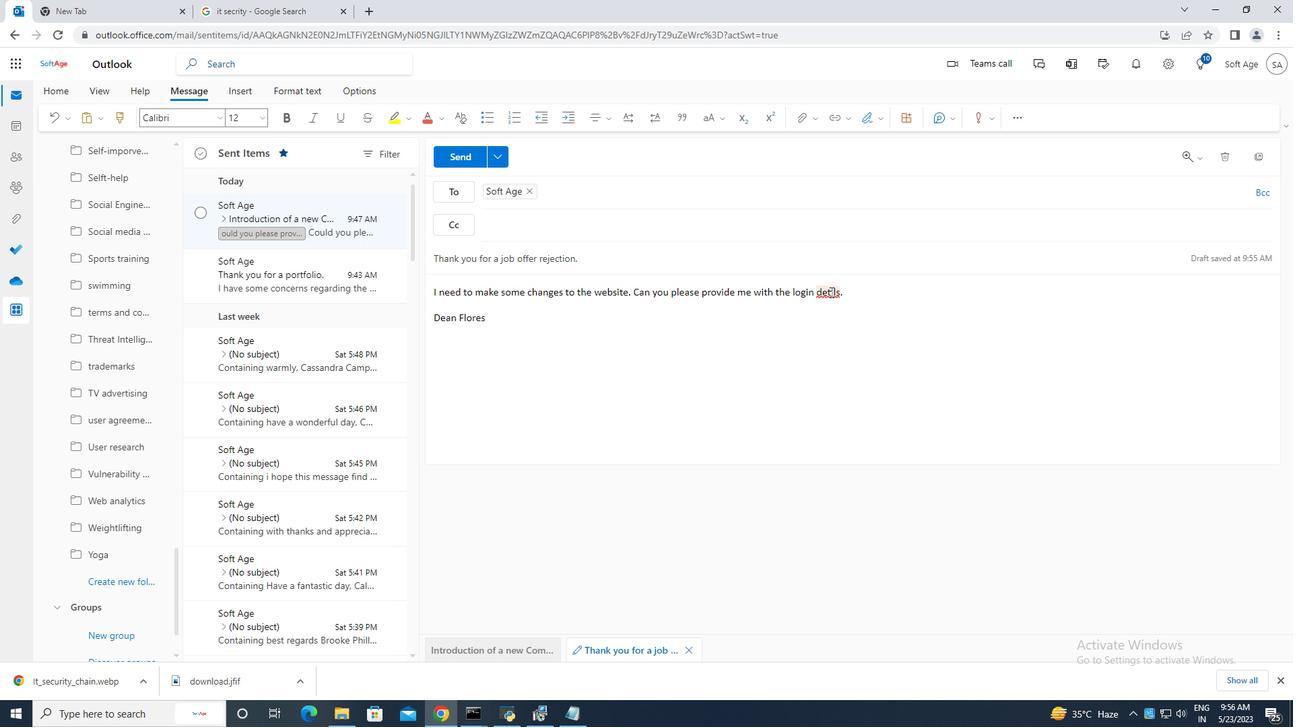 
Action: Mouse moved to (829, 293)
Screenshot: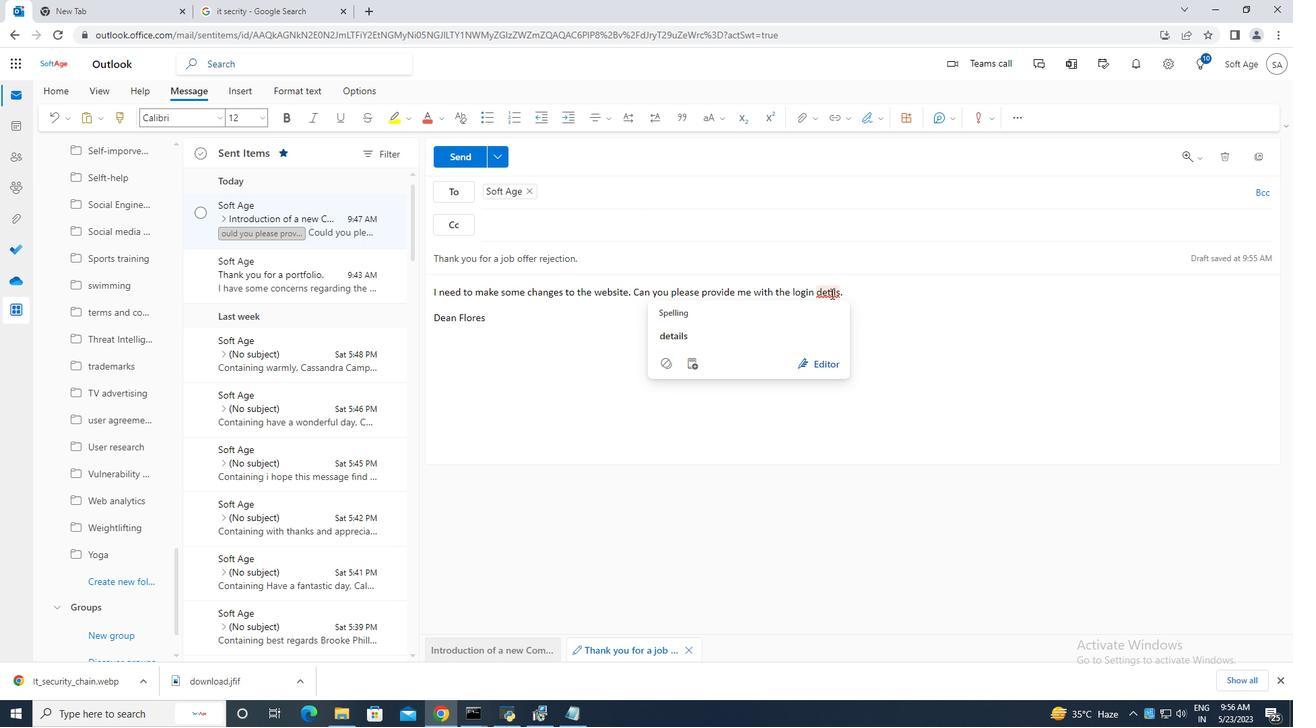 
Action: Key pressed a
Screenshot: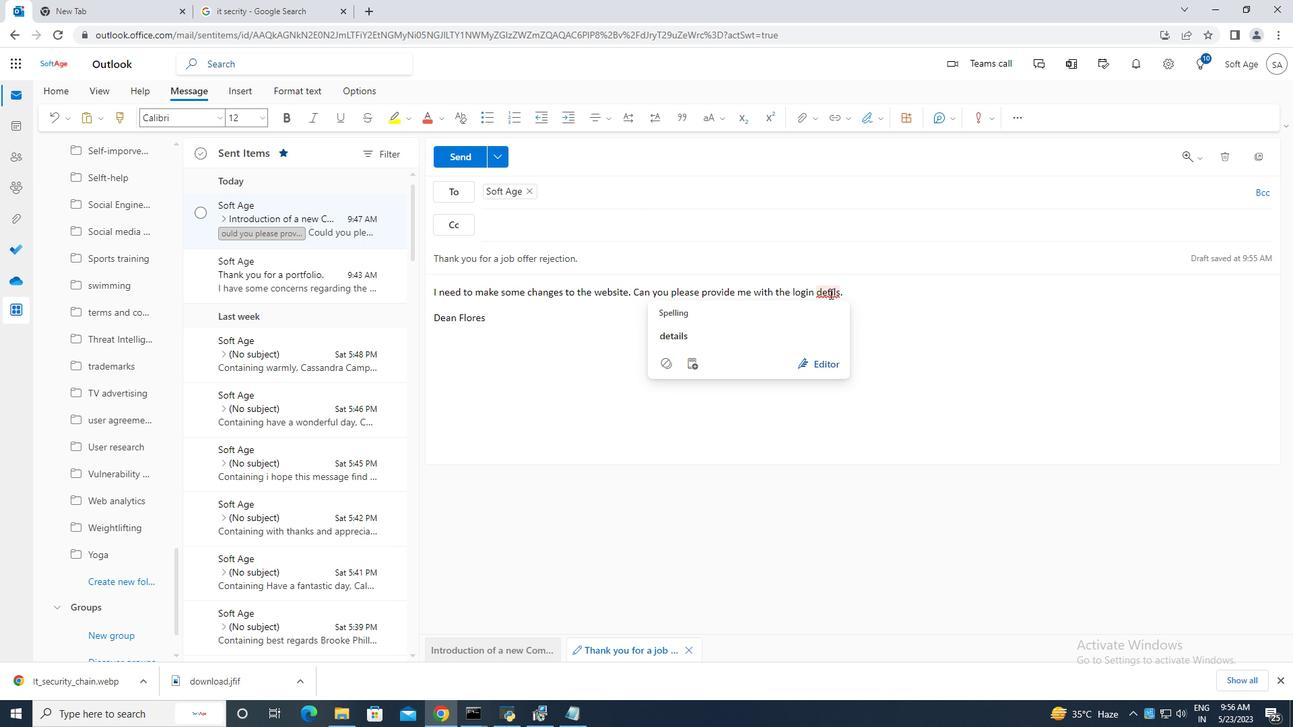 
Action: Mouse moved to (114, 582)
Screenshot: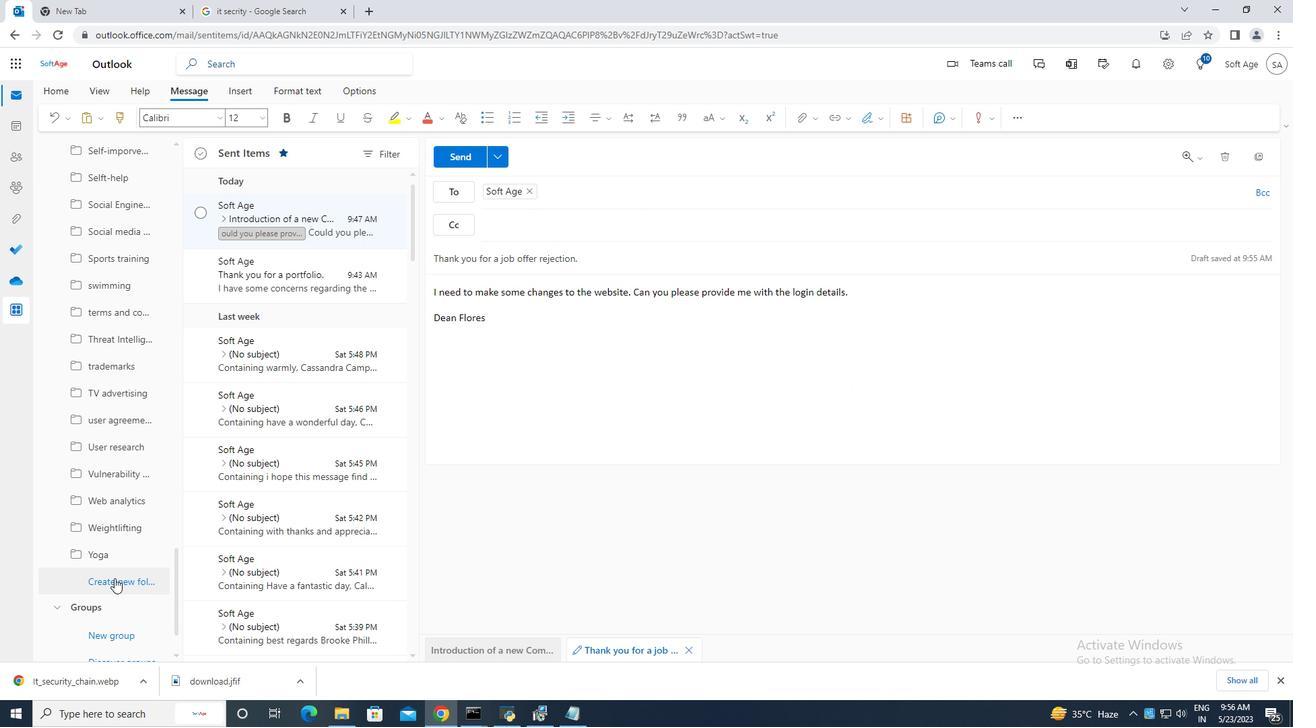
Action: Mouse pressed left at (114, 582)
Screenshot: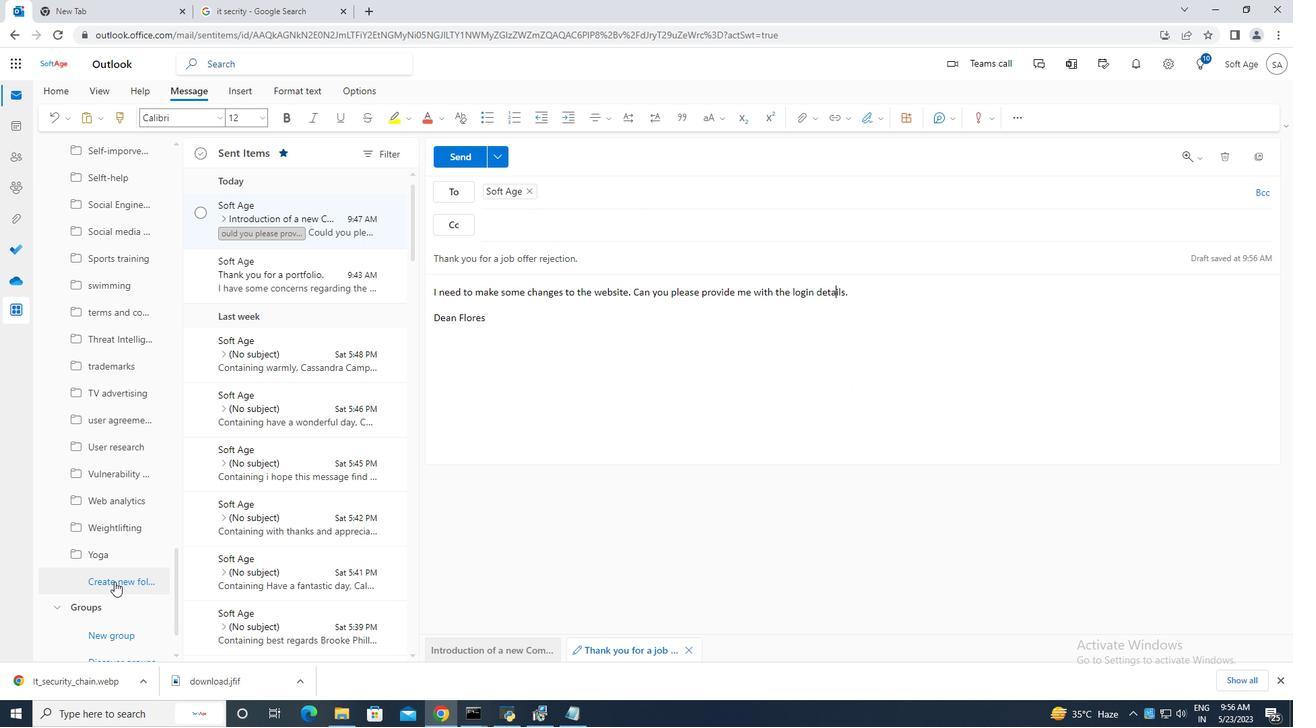 
Action: Mouse moved to (115, 582)
Screenshot: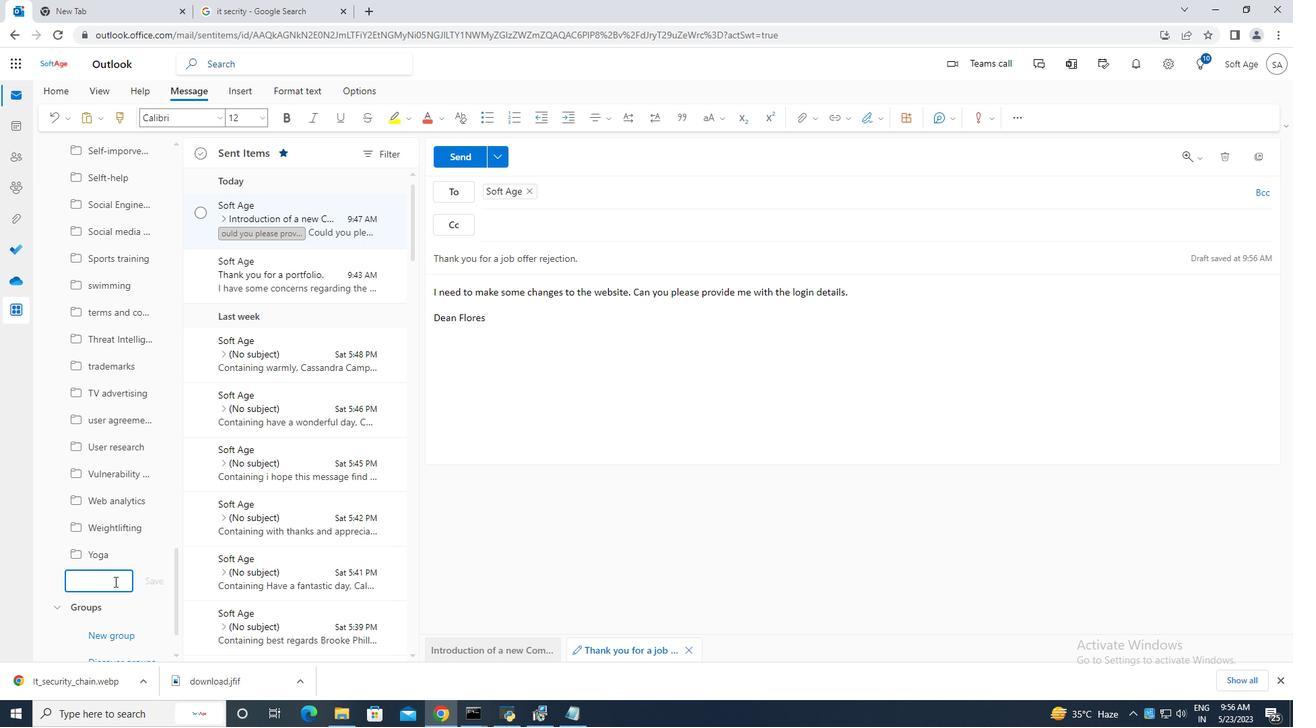 
Action: Key pressed <Key.caps_lock>C<Key.caps_lock>ustomer<Key.space>feedback
Screenshot: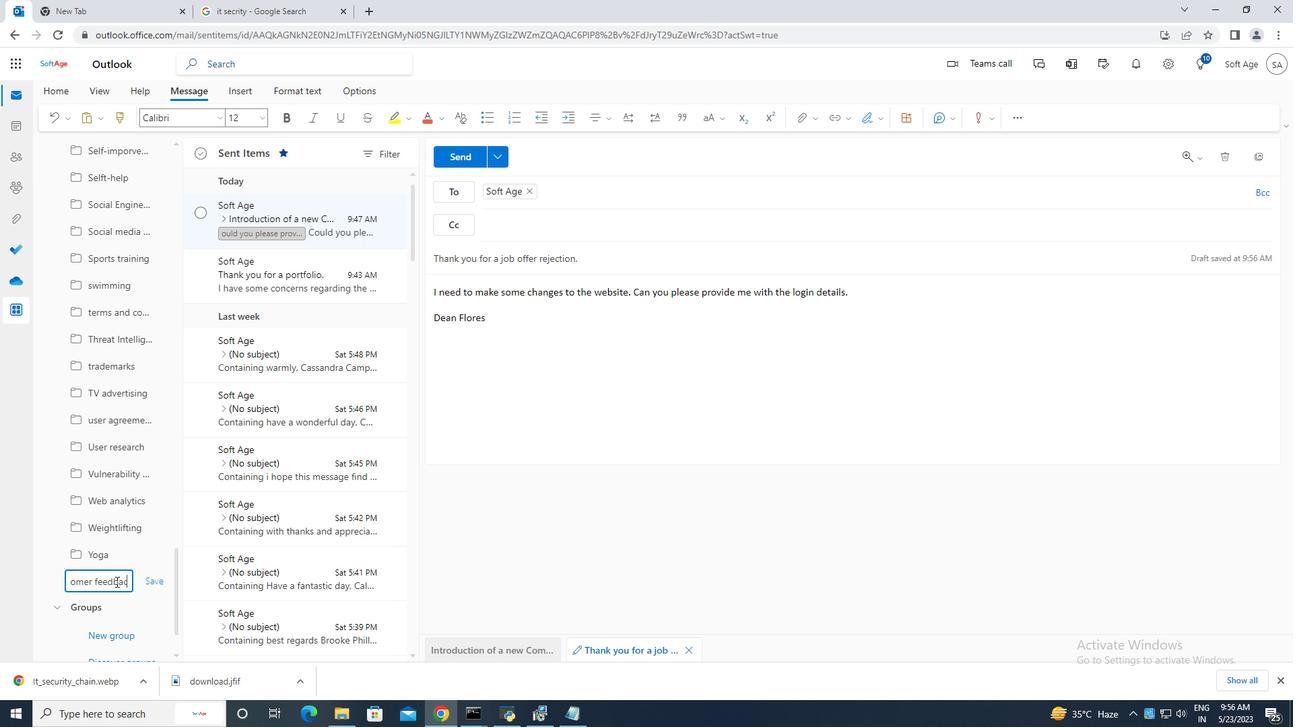 
Action: Mouse moved to (153, 582)
Screenshot: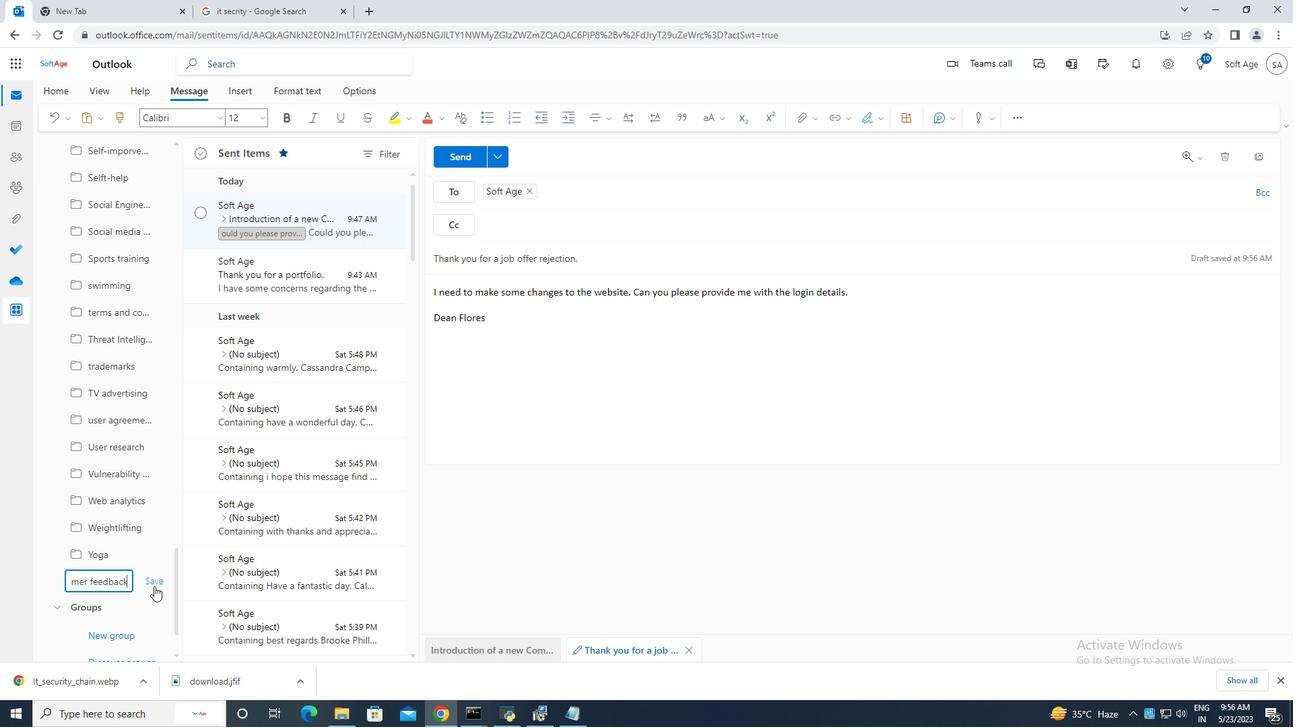 
Action: Mouse pressed left at (153, 582)
Screenshot: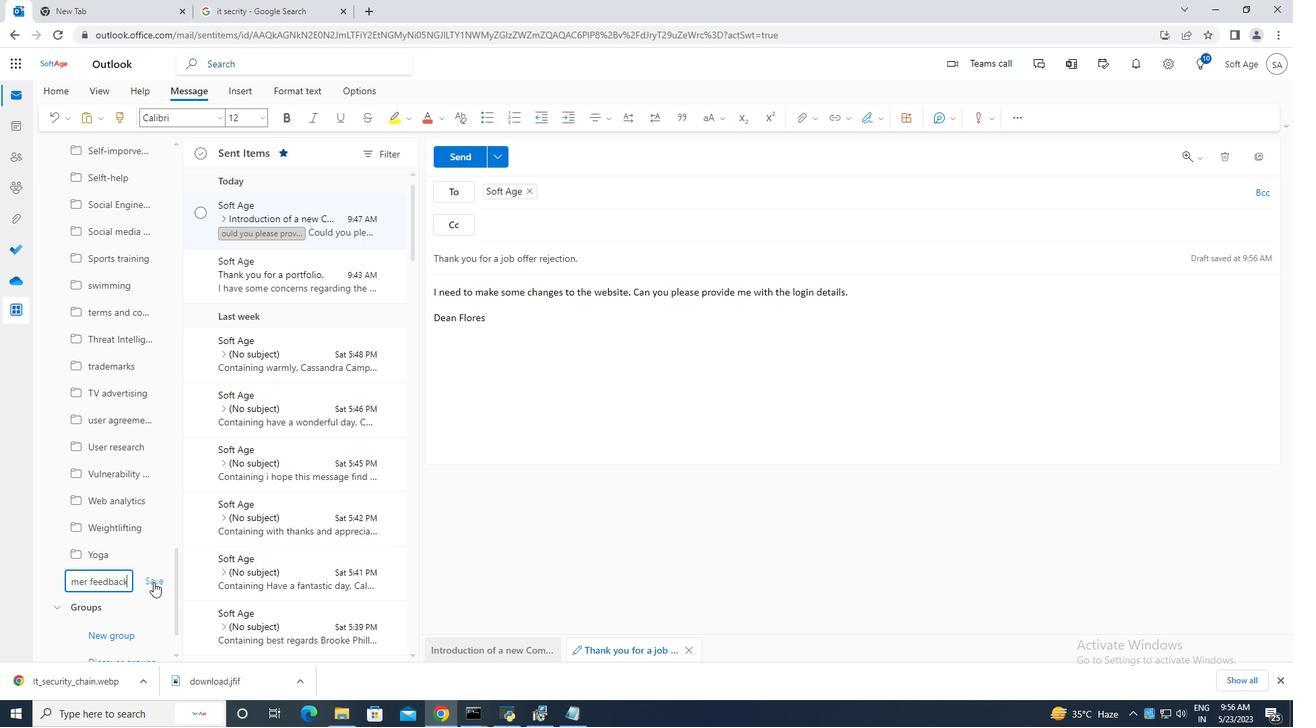 
Action: Mouse moved to (456, 161)
Screenshot: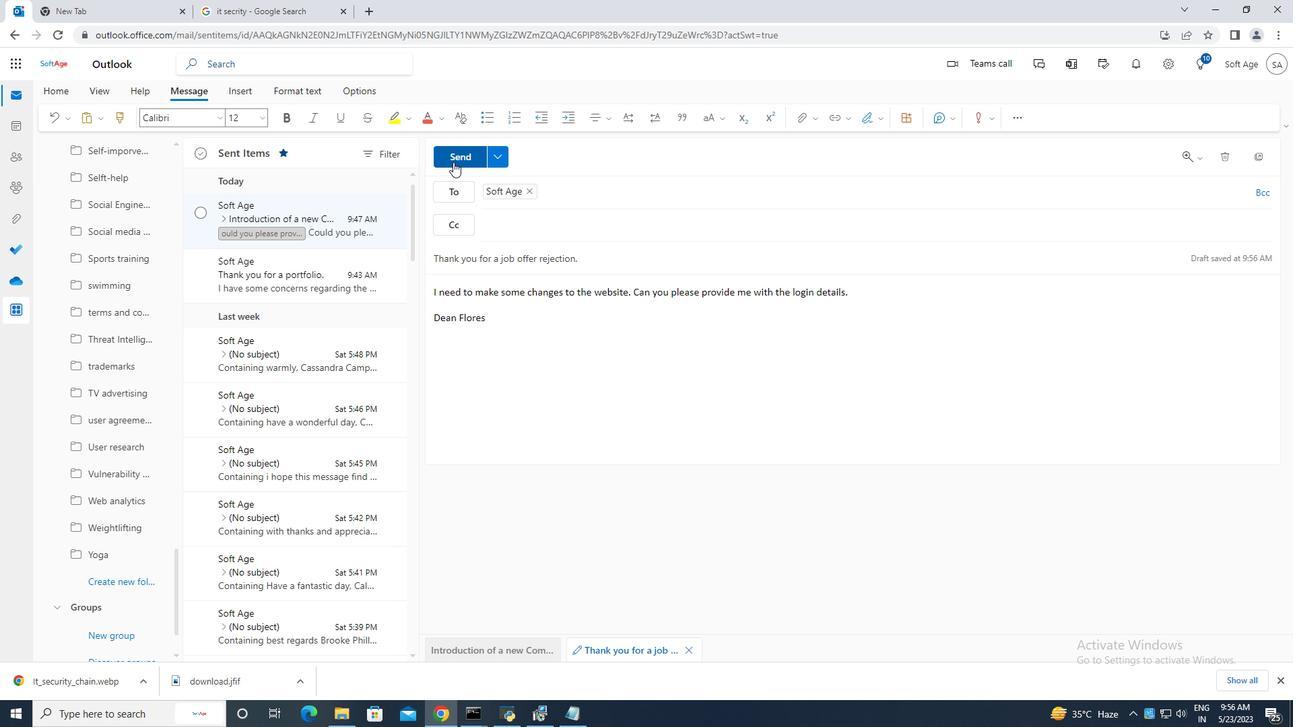 
Action: Mouse pressed left at (456, 161)
Screenshot: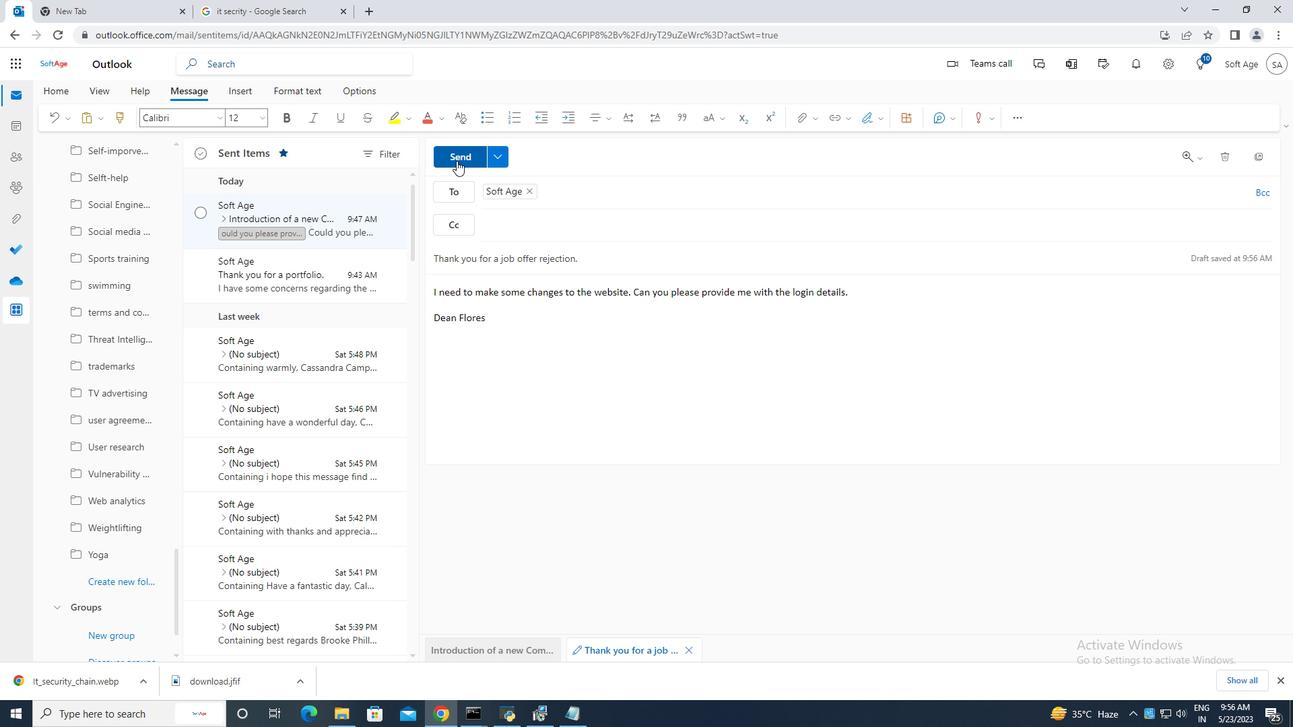 
Action: Mouse moved to (266, 233)
Screenshot: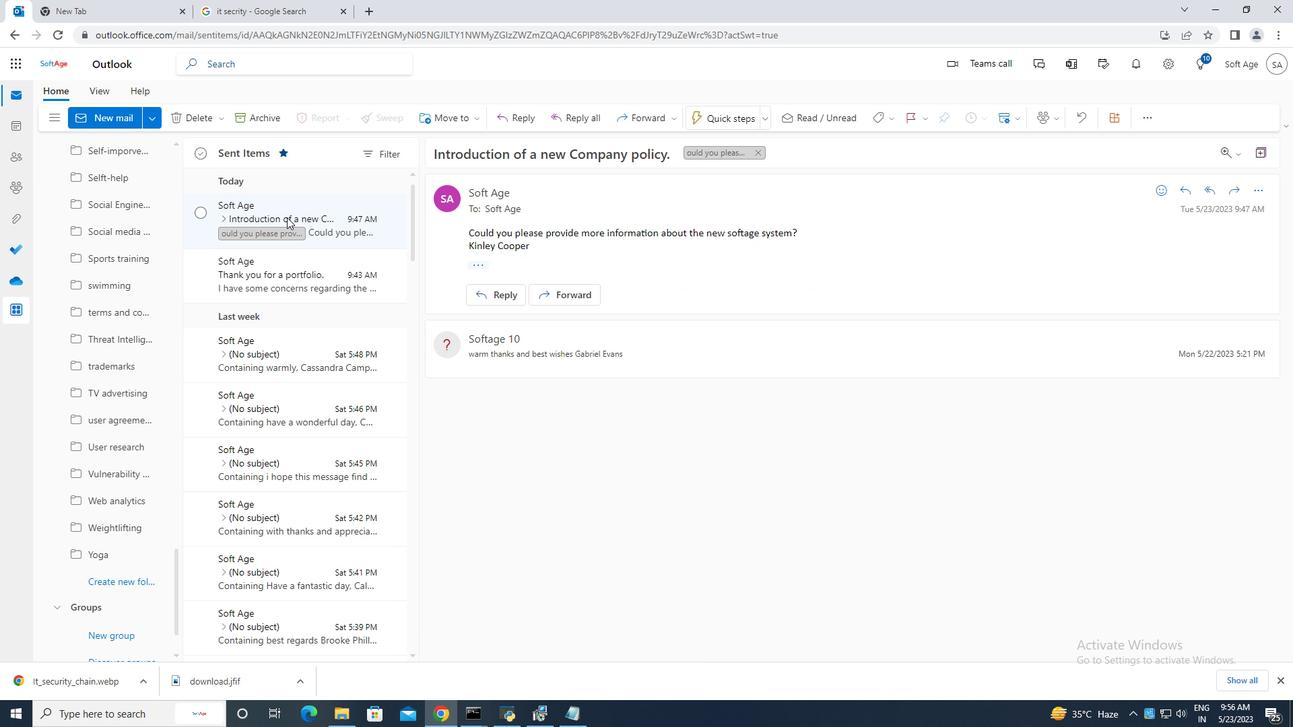 
Action: Mouse scrolled (266, 233) with delta (0, 0)
Screenshot: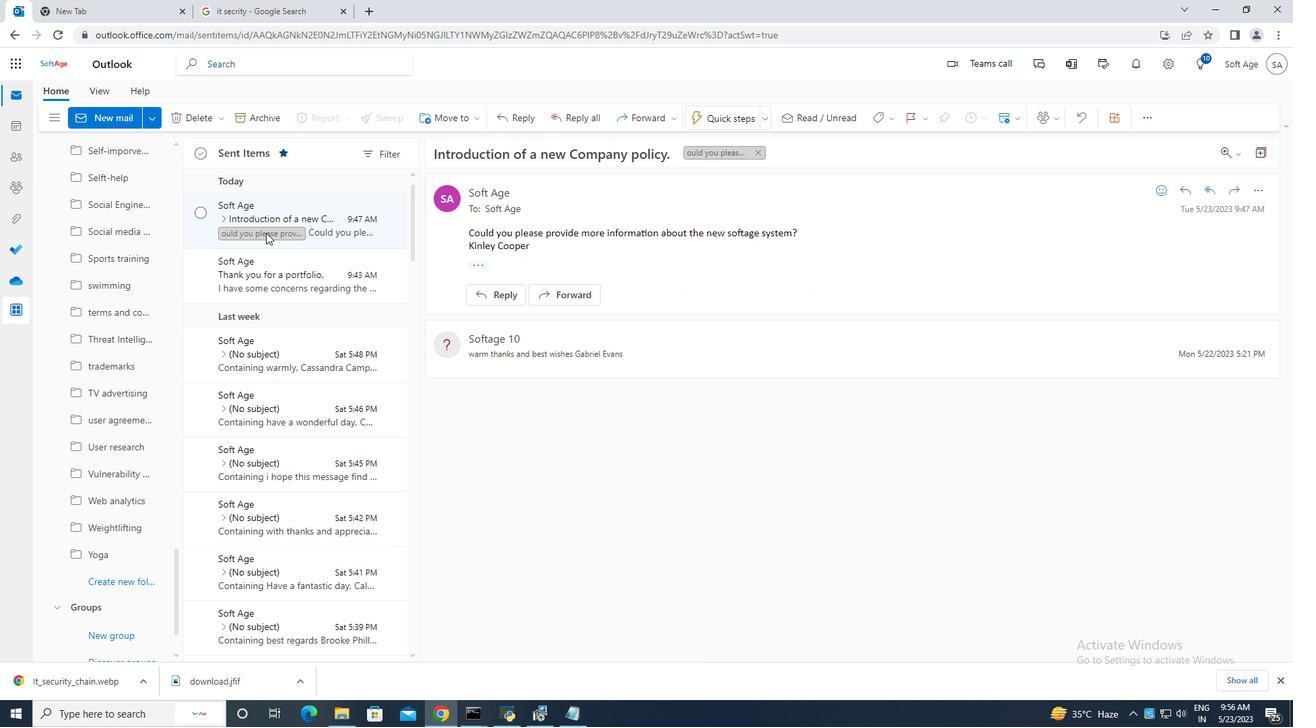 
Action: Mouse scrolled (266, 233) with delta (0, 0)
Screenshot: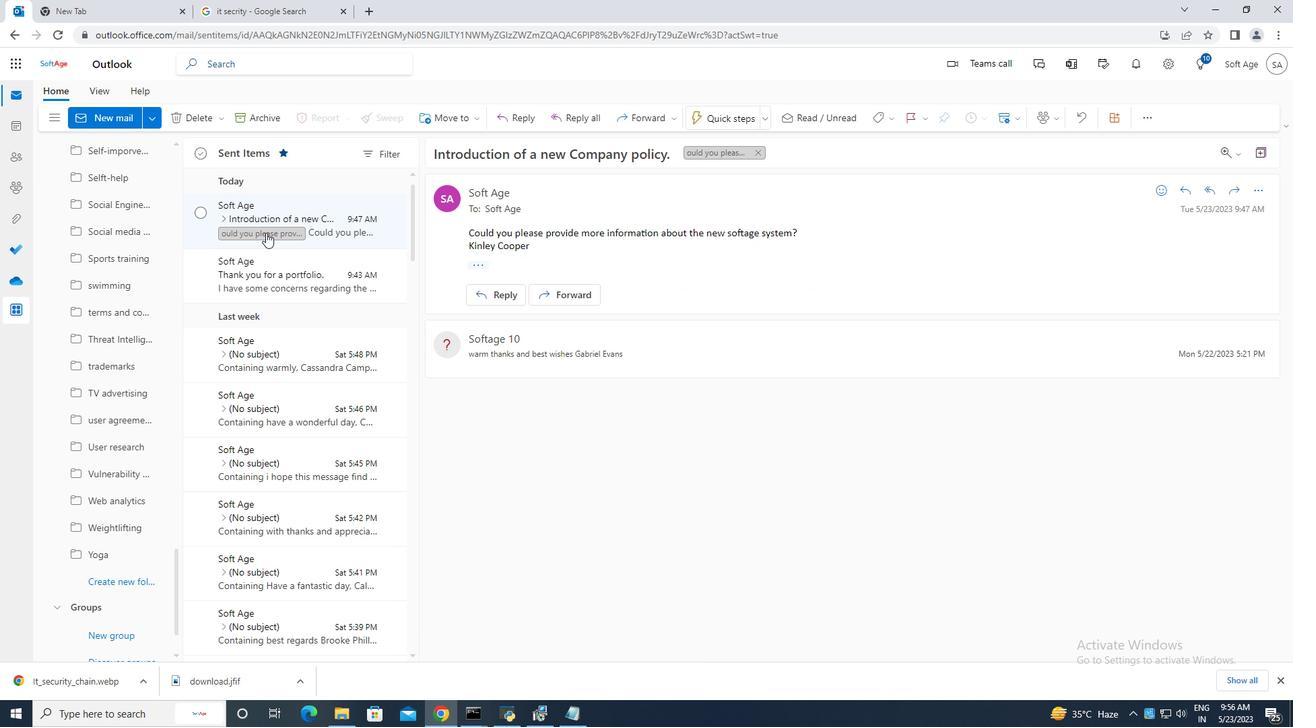 
Action: Mouse scrolled (266, 233) with delta (0, 0)
Screenshot: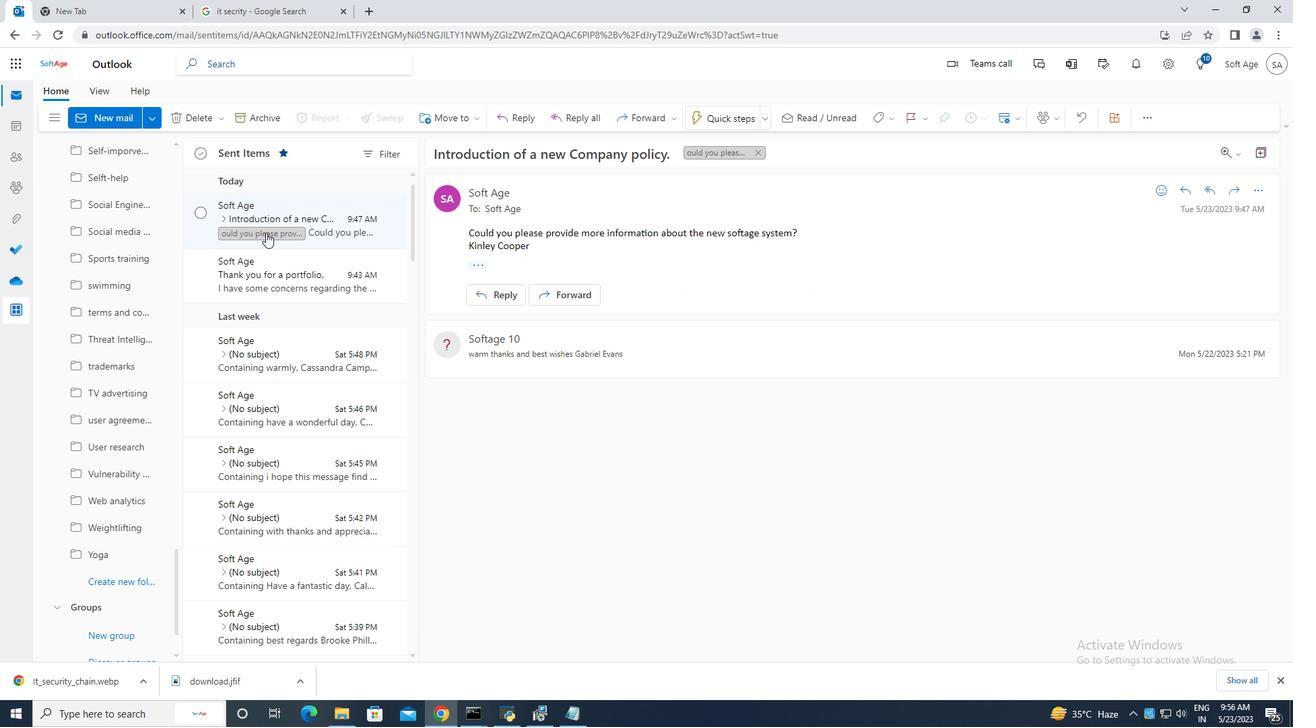 
Action: Mouse moved to (266, 233)
Screenshot: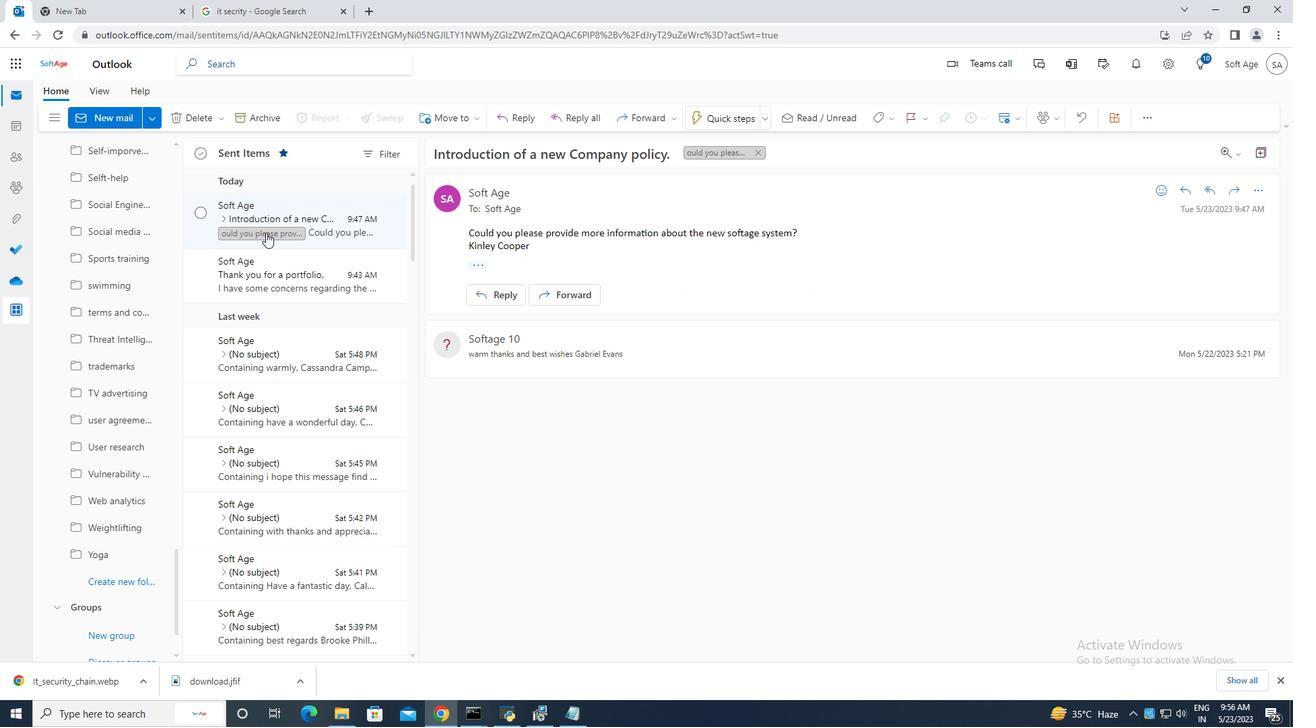 
Action: Mouse scrolled (266, 233) with delta (0, 0)
Screenshot: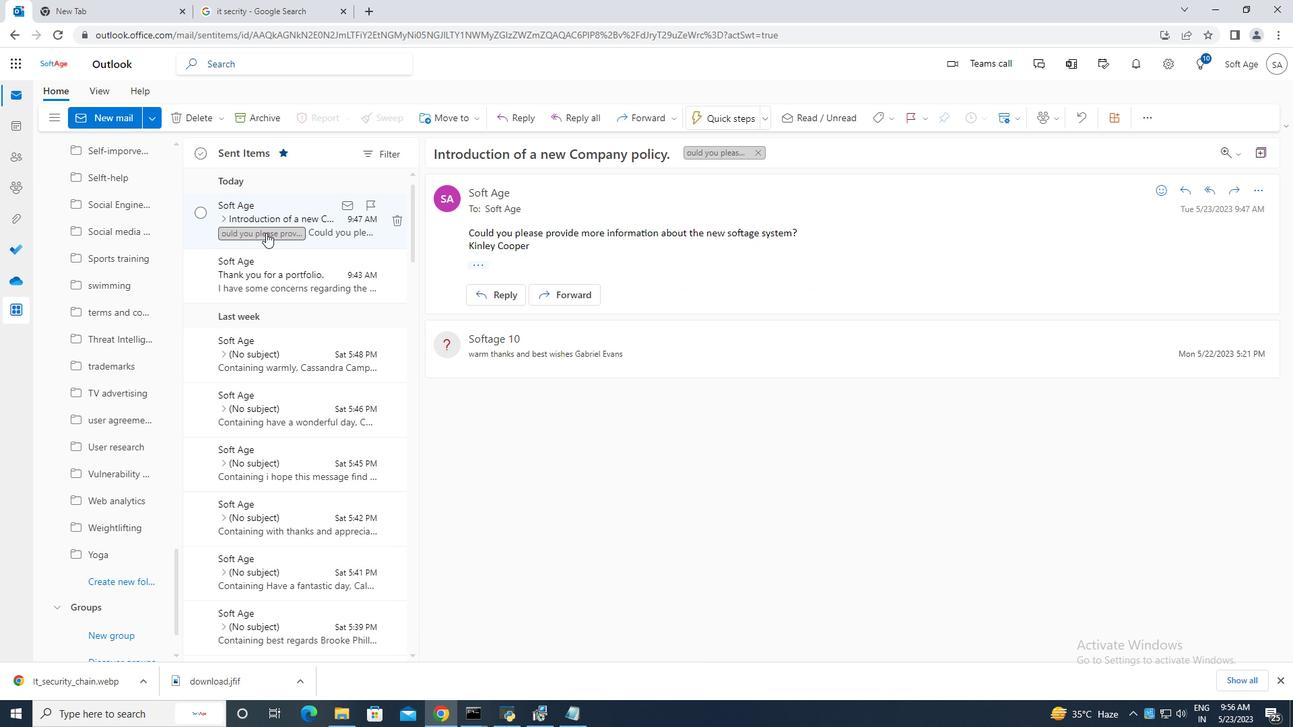 
Action: Mouse moved to (201, 211)
Screenshot: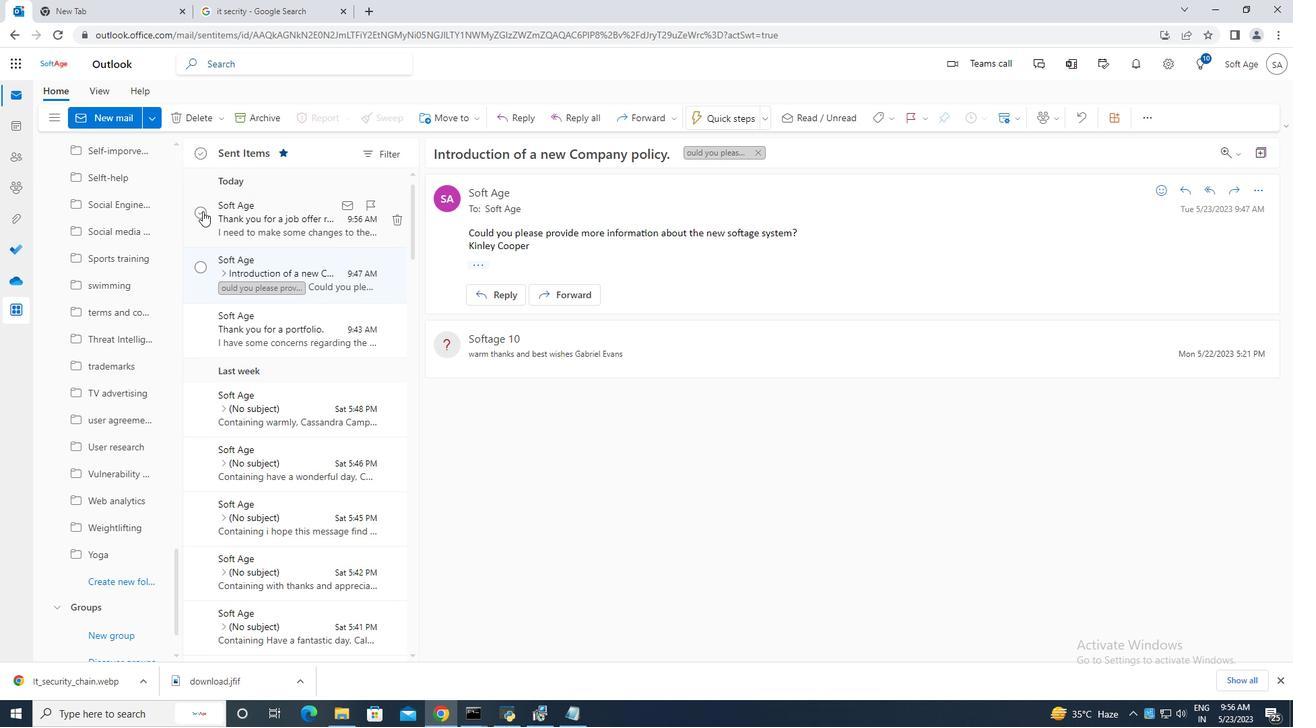 
Action: Mouse pressed left at (201, 211)
Screenshot: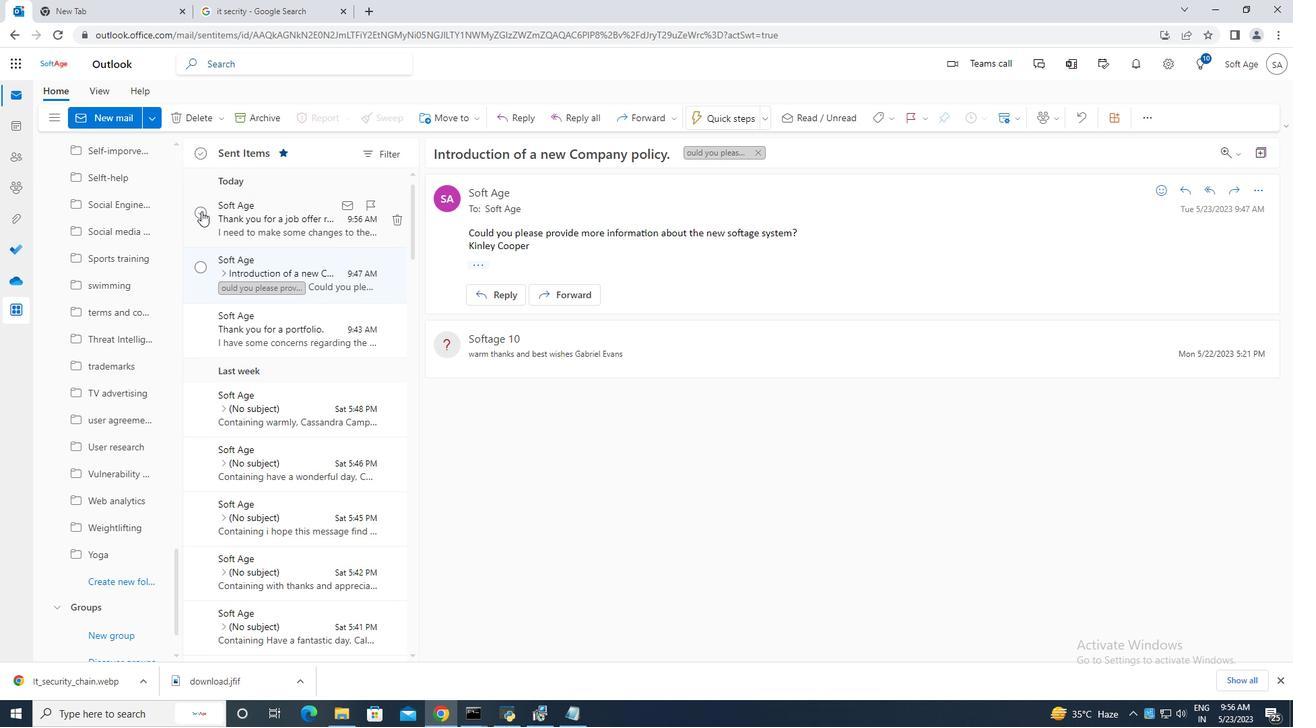 
Action: Mouse moved to (468, 117)
Screenshot: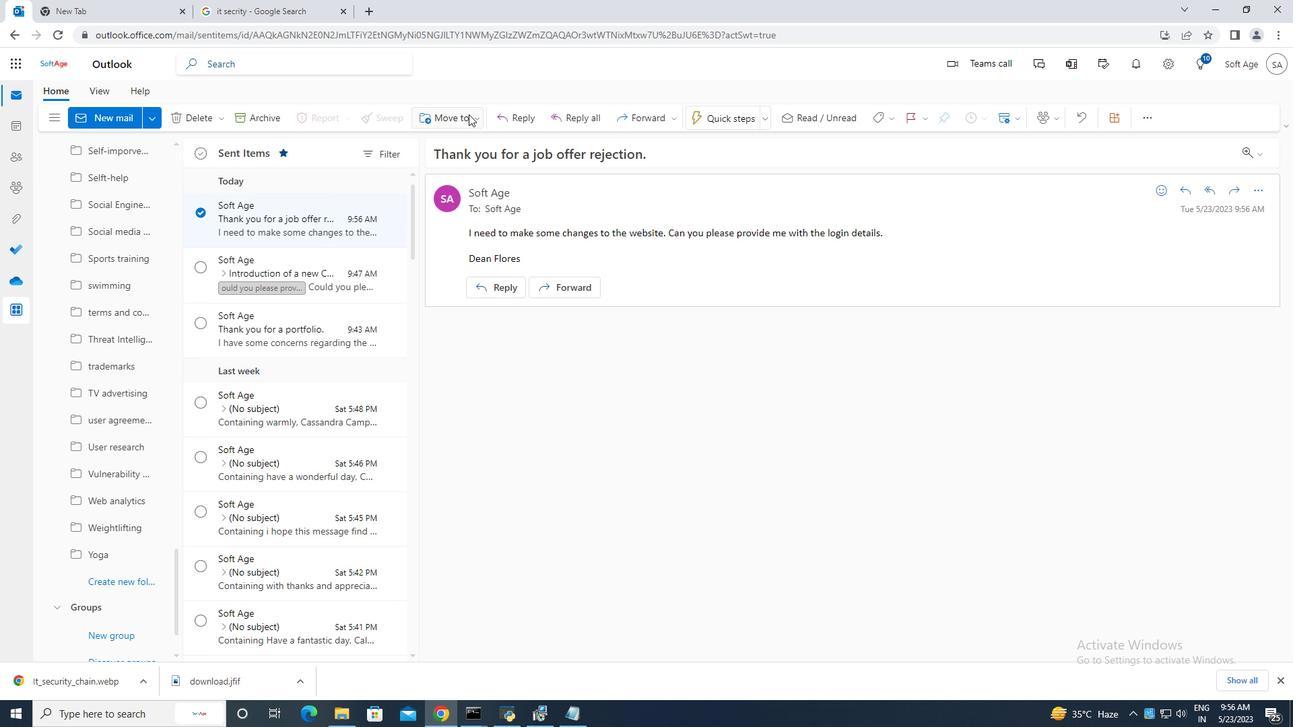 
Action: Mouse pressed left at (468, 117)
Screenshot: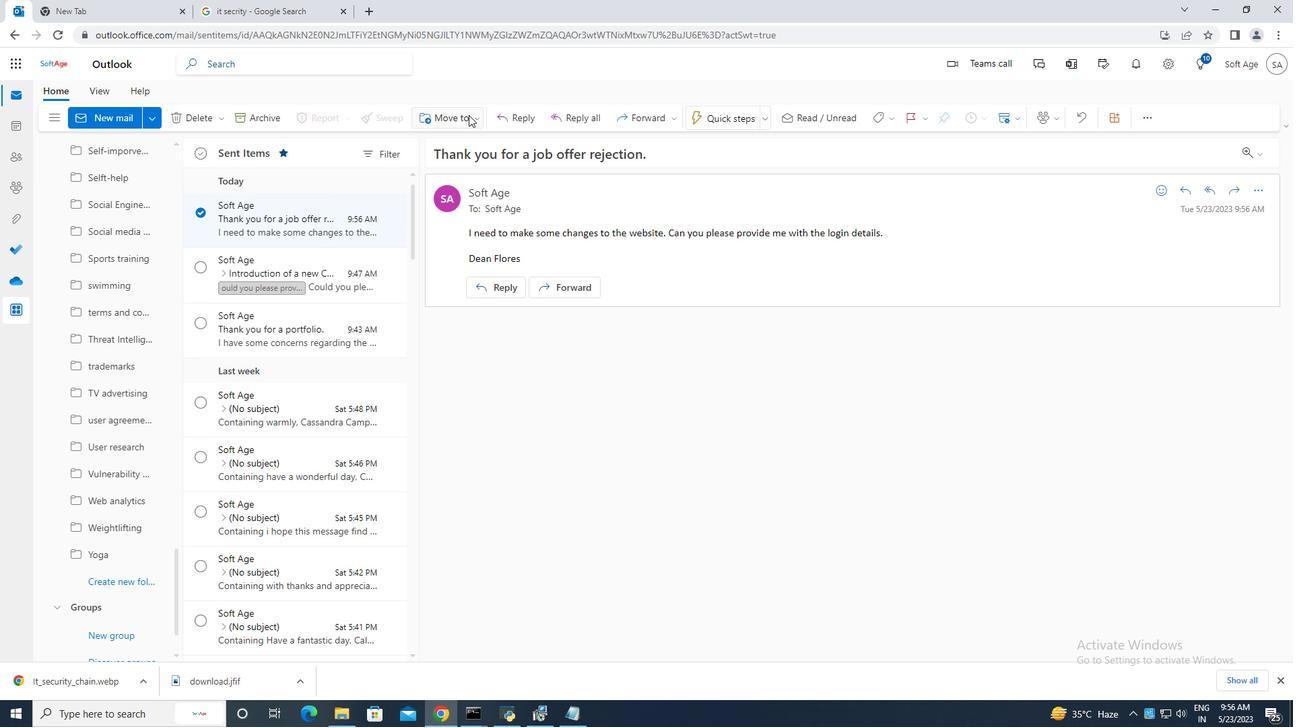 
Action: Mouse moved to (485, 143)
Screenshot: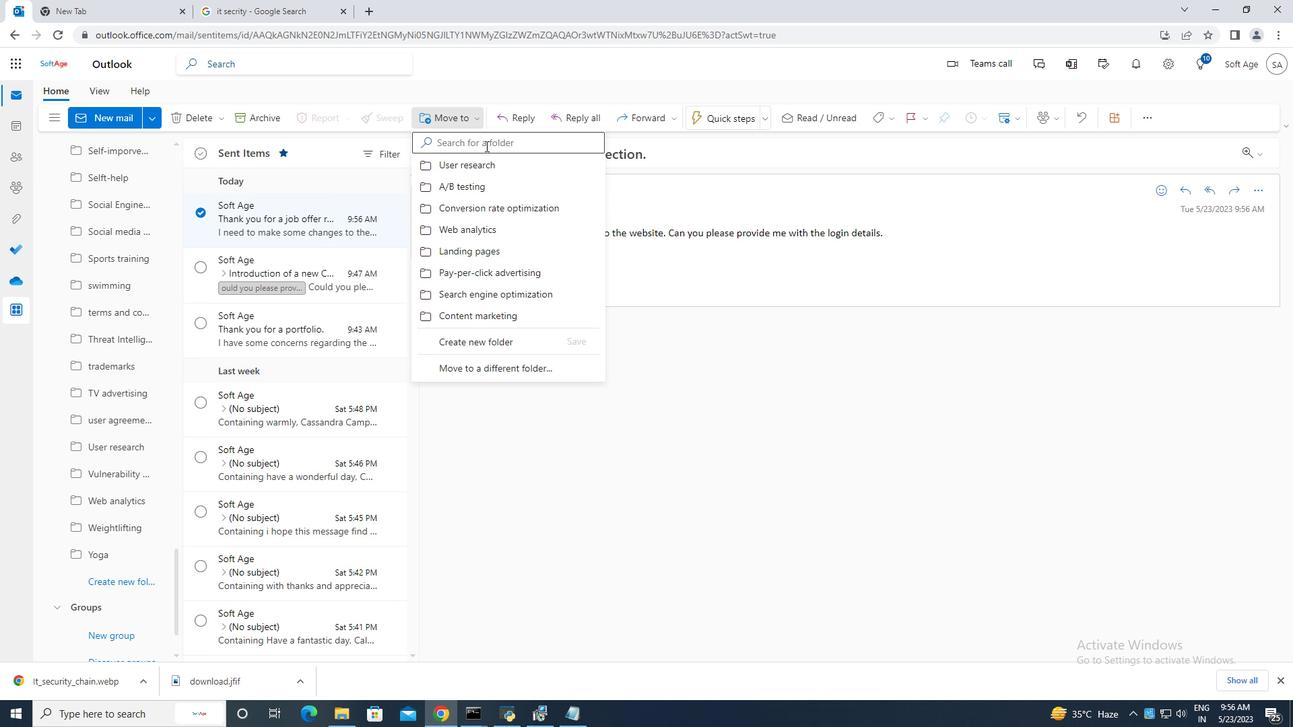 
Action: Mouse pressed left at (485, 143)
Screenshot: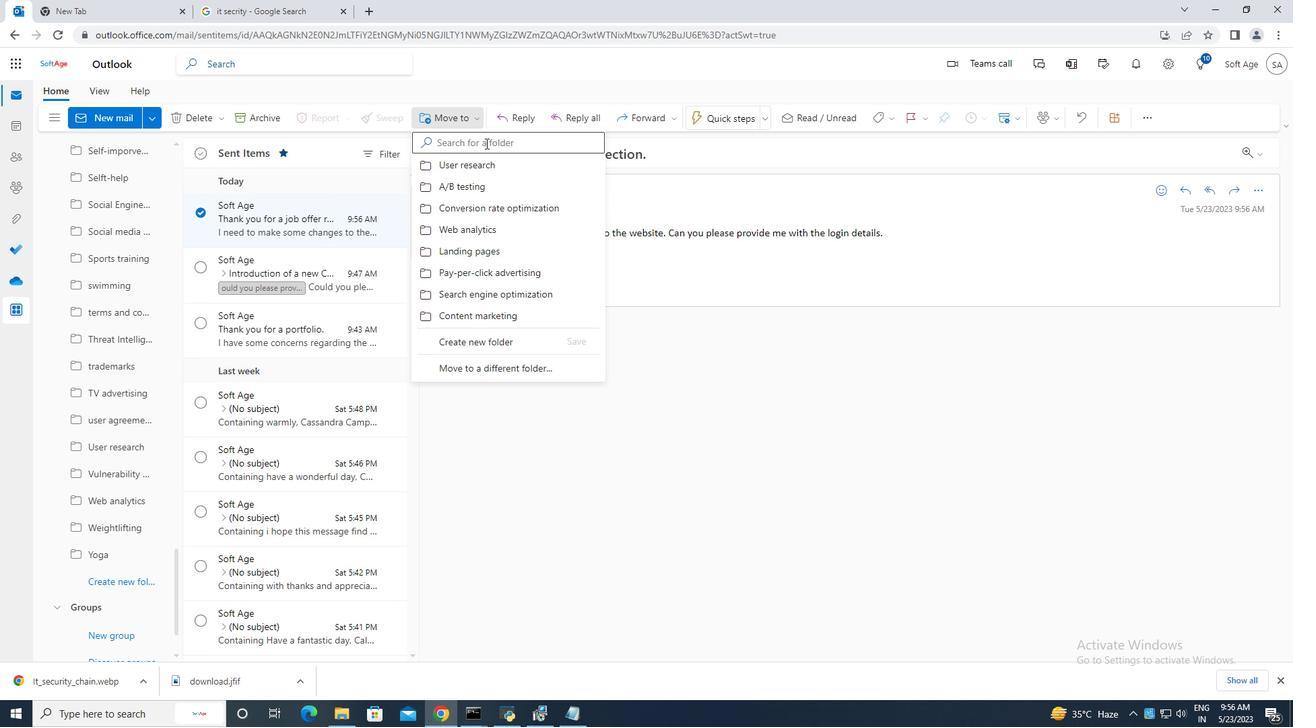 
Action: Mouse moved to (486, 143)
Screenshot: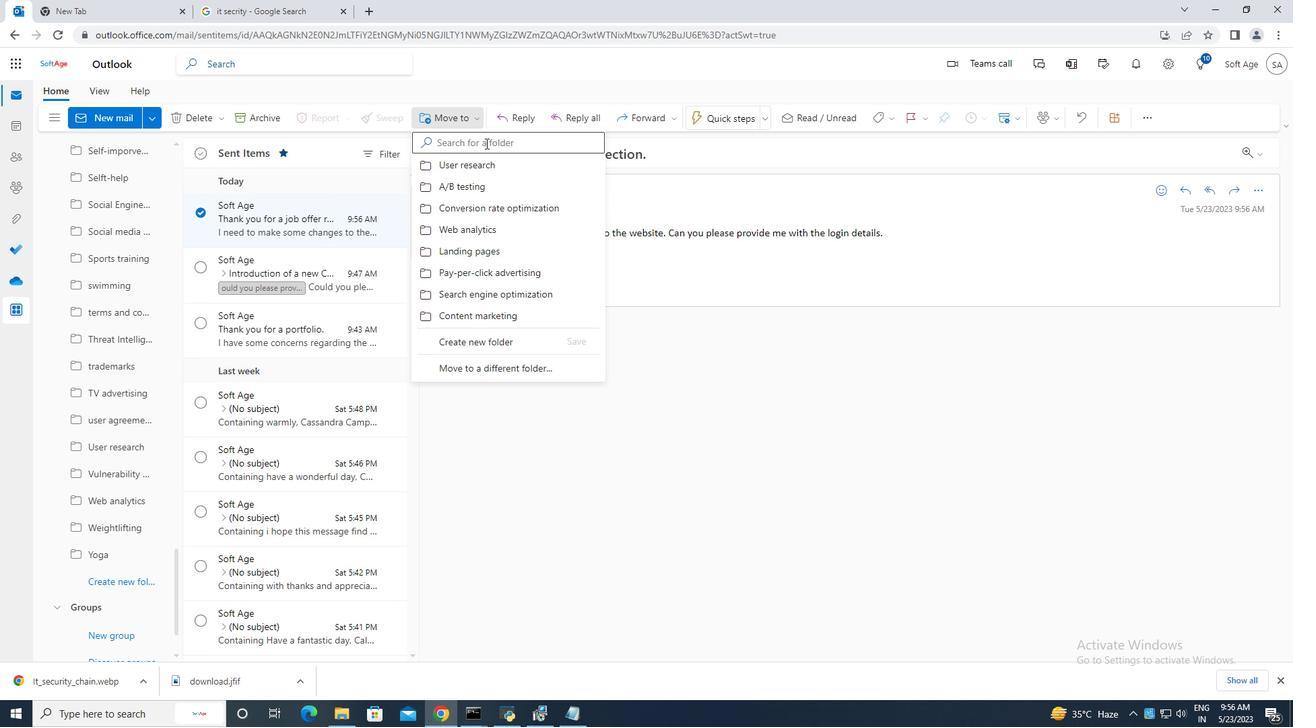 
Action: Key pressed customer<Key.space>
Screenshot: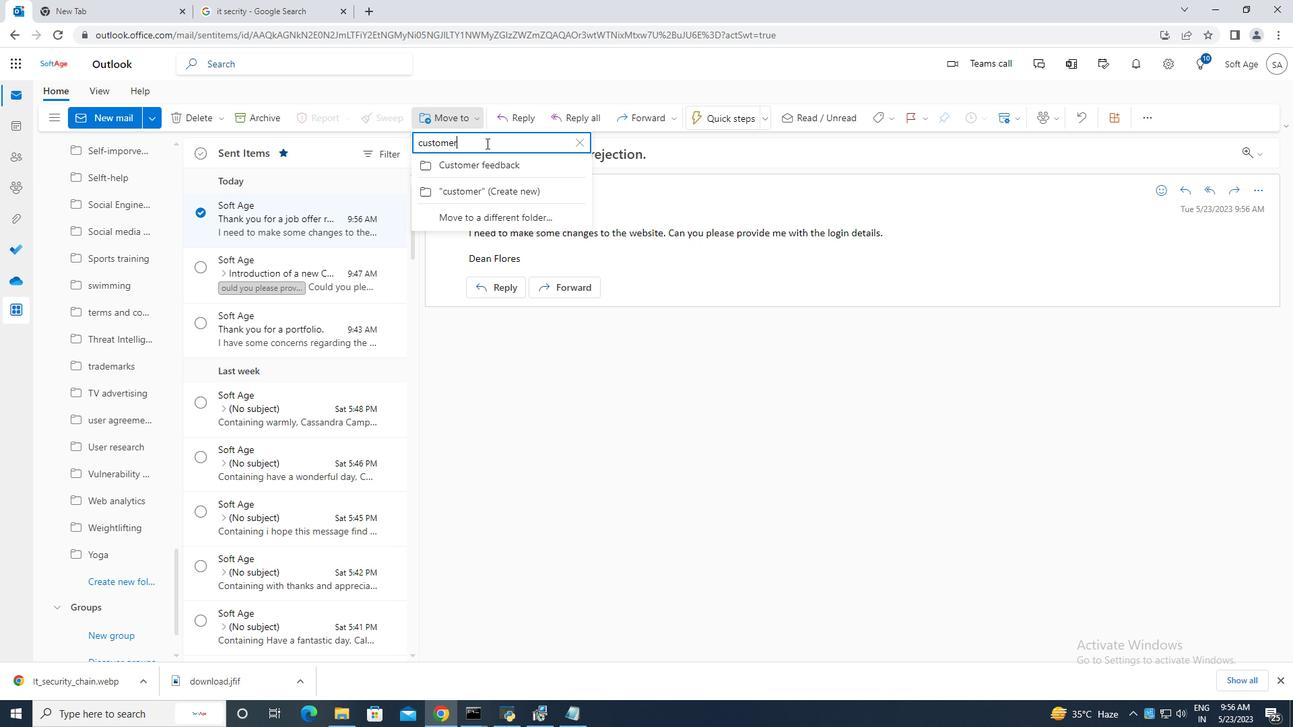 
Action: Mouse moved to (509, 163)
Screenshot: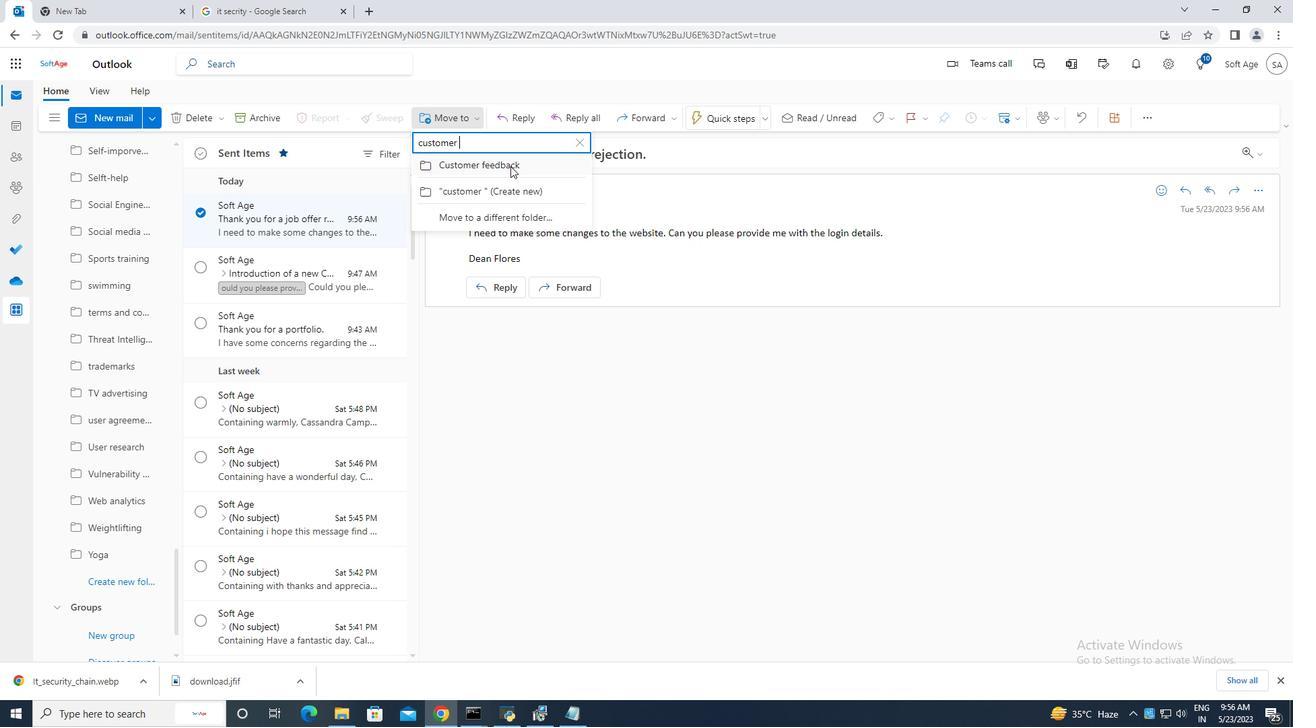 
Action: Mouse pressed left at (509, 163)
Screenshot: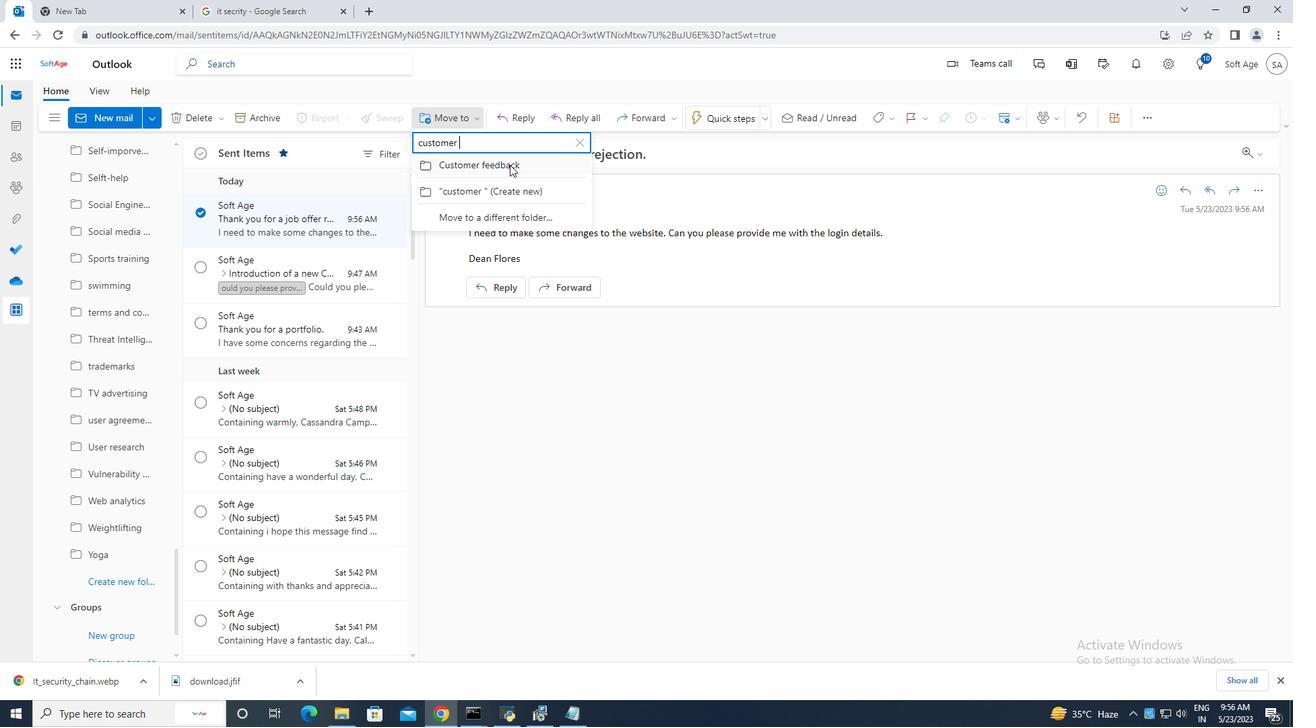 
Action: Mouse moved to (532, 301)
Screenshot: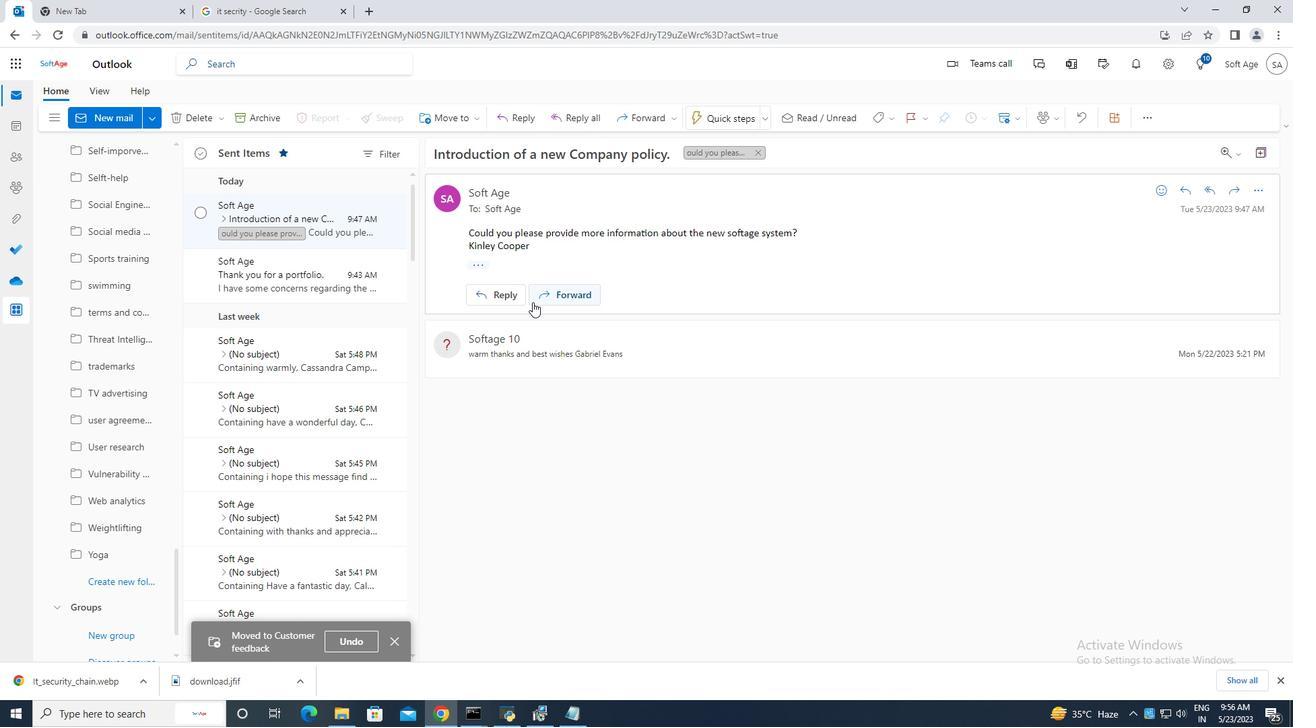 
